 Task: Look for space in Gariadhar, India from 6th September, 2023 to 10th September, 2023 for 1 adult in price range Rs.10000 to Rs.15000. Place can be private room with 1  bedroom having 1 bed and 1 bathroom. Property type can be house, flat, guest house, hotel. Amenities needed are: washing machine. Booking option can be shelf check-in. Required host language is English.
Action: Mouse moved to (479, 112)
Screenshot: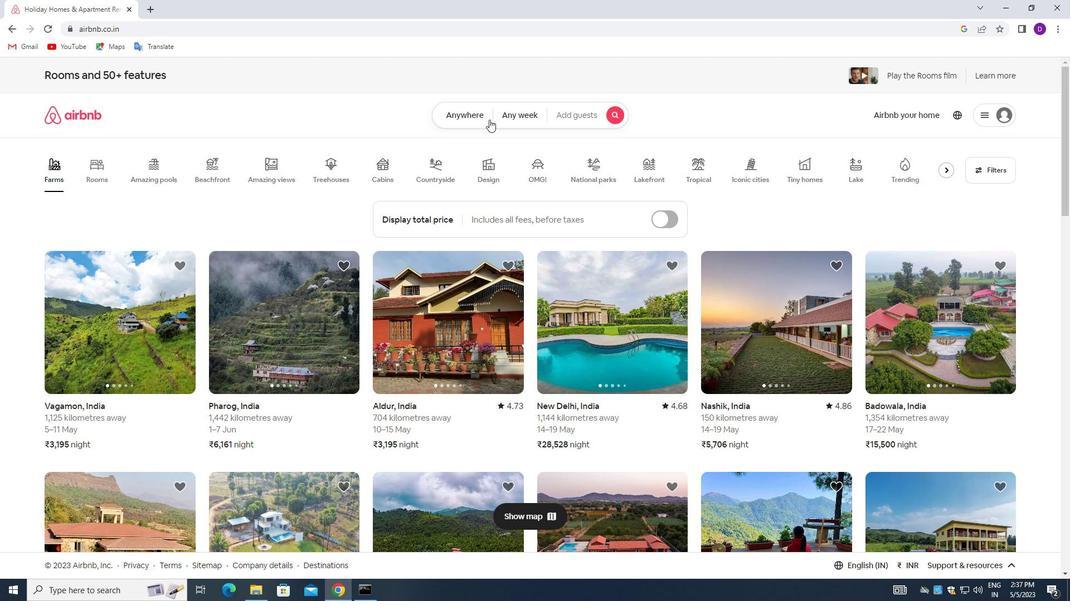 
Action: Mouse pressed left at (479, 112)
Screenshot: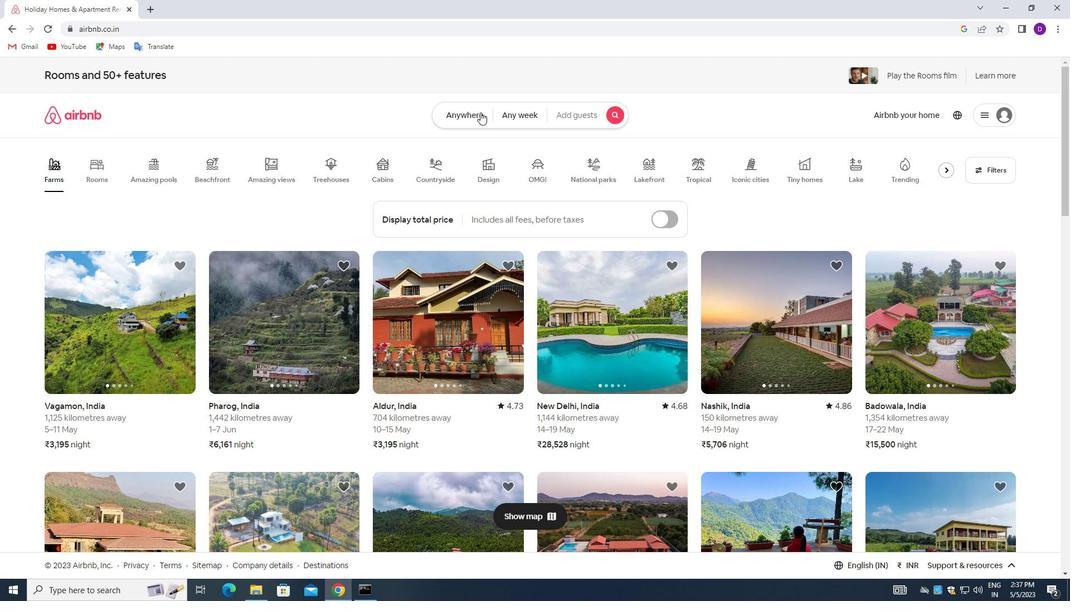 
Action: Mouse moved to (455, 154)
Screenshot: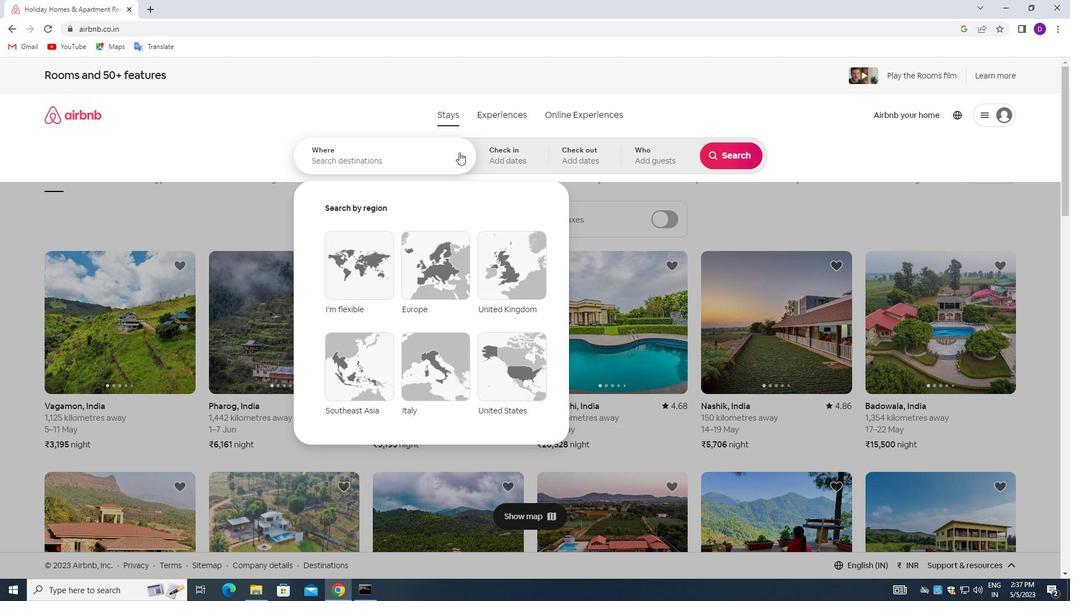 
Action: Mouse pressed left at (455, 154)
Screenshot: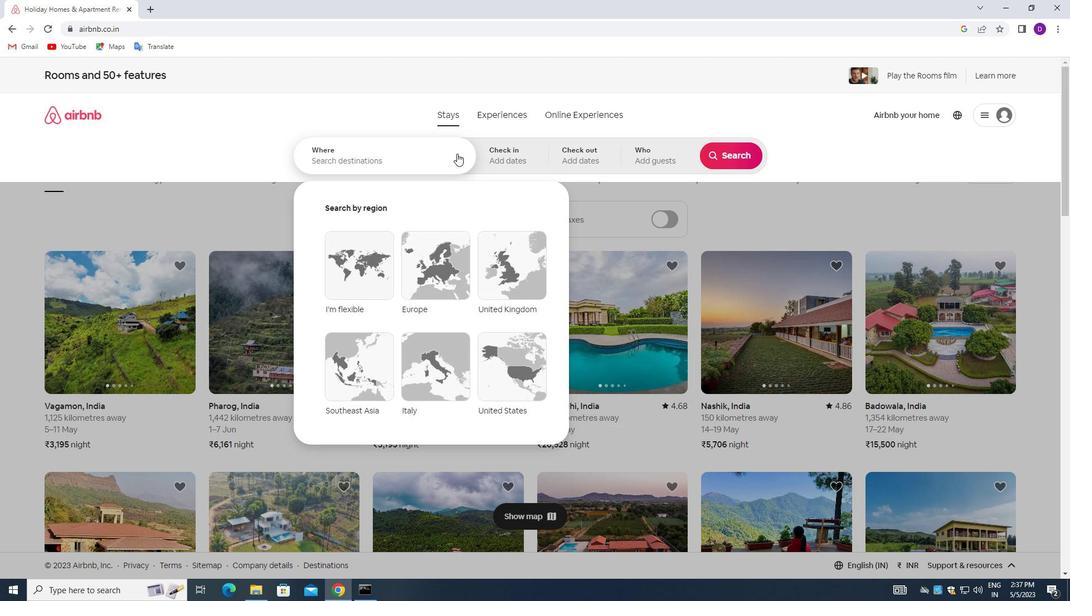 
Action: Mouse moved to (205, 137)
Screenshot: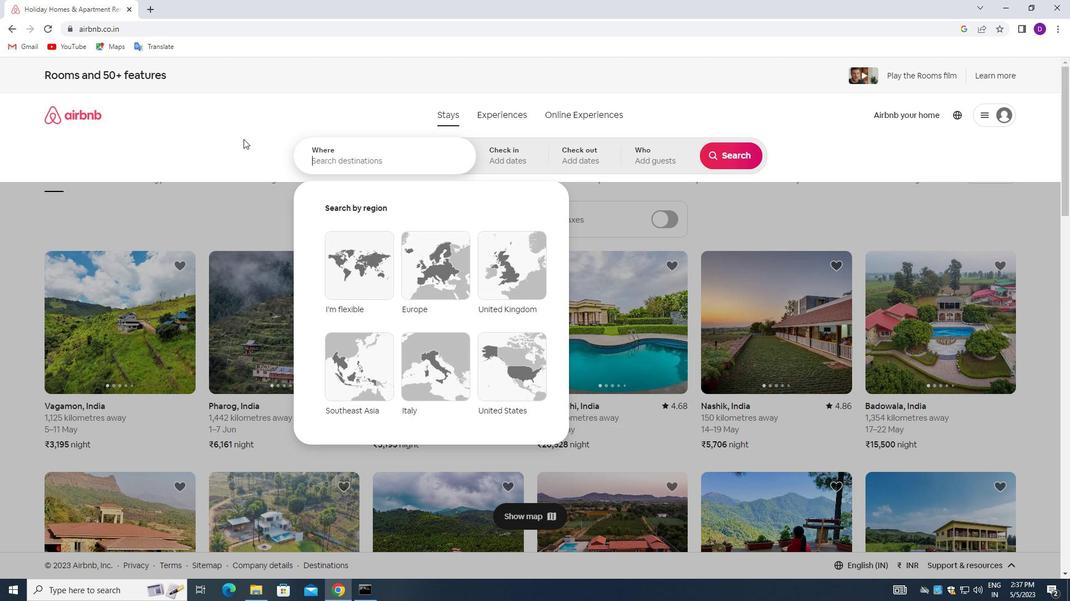 
Action: Key pressed <Key.shift_r>Gariadhar,<Key.space><Key.shift>INDIA<Key.enter>
Screenshot: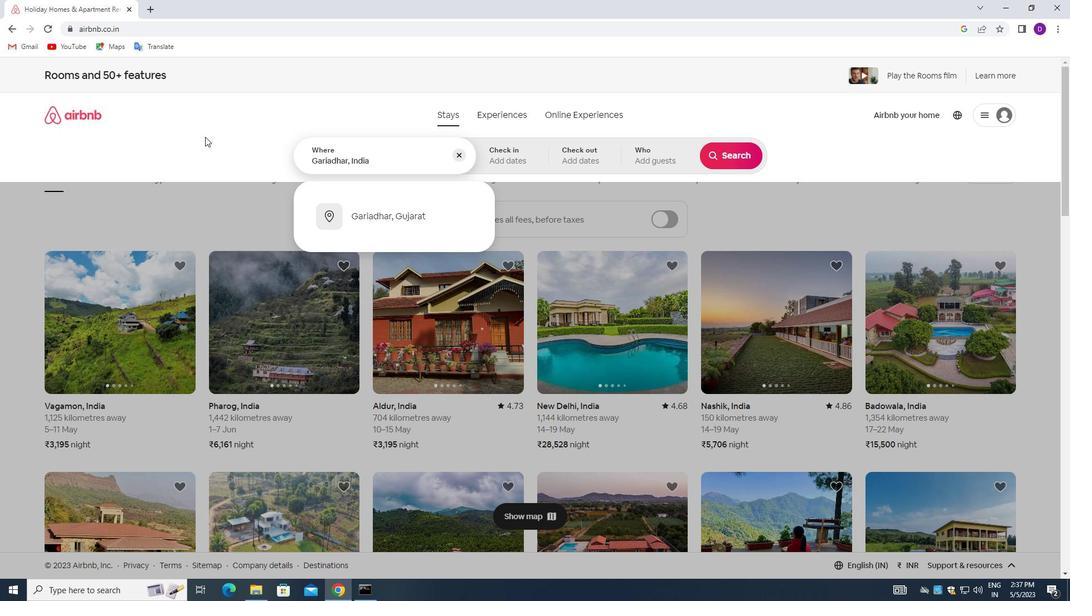 
Action: Mouse moved to (721, 244)
Screenshot: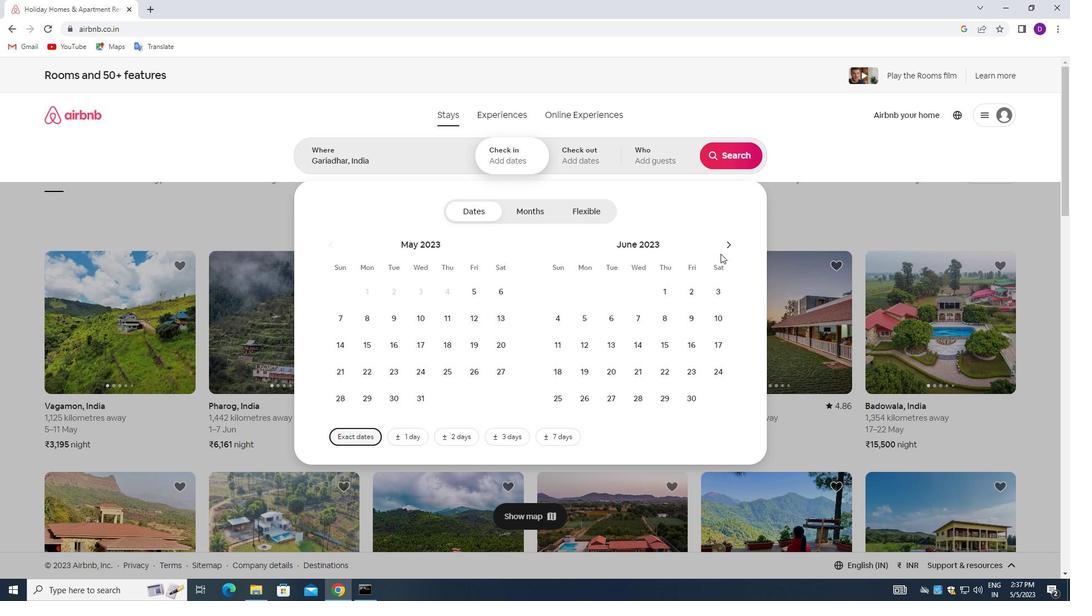 
Action: Mouse pressed left at (721, 244)
Screenshot: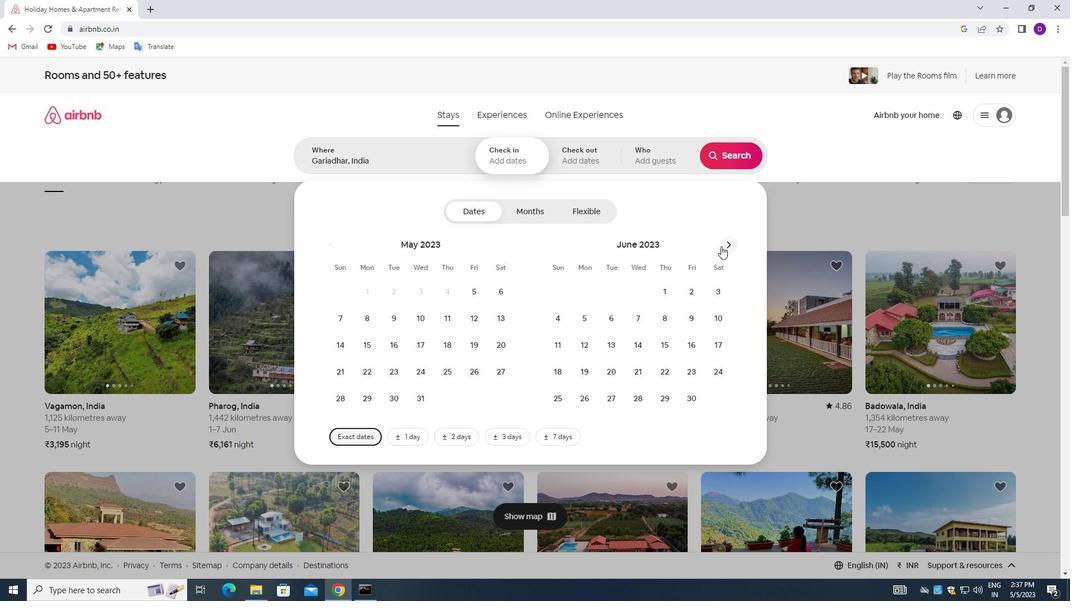 
Action: Mouse moved to (722, 243)
Screenshot: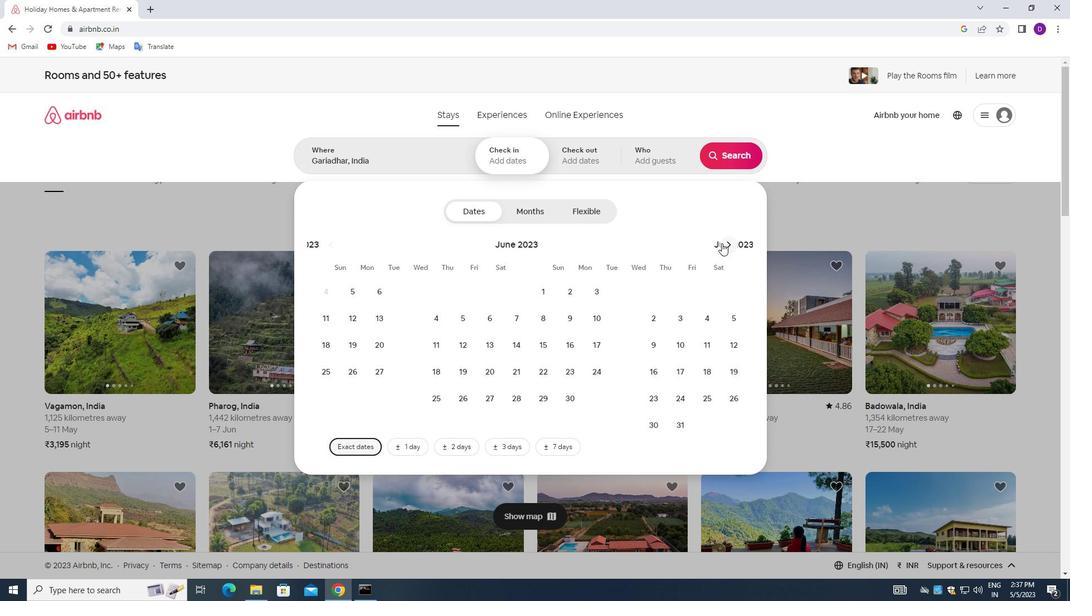 
Action: Mouse pressed left at (722, 243)
Screenshot: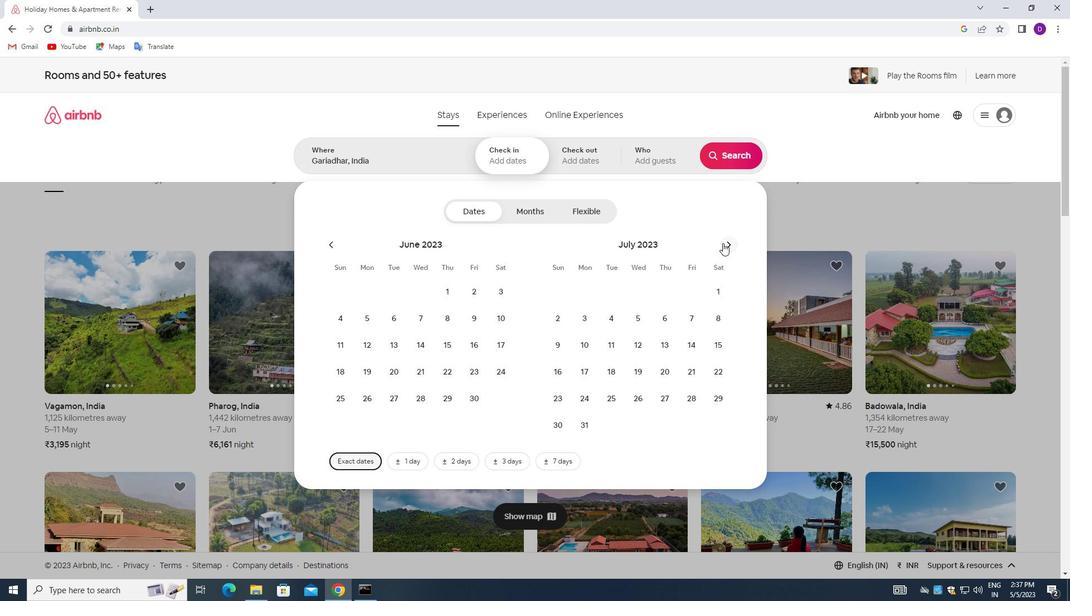 
Action: Mouse pressed left at (722, 243)
Screenshot: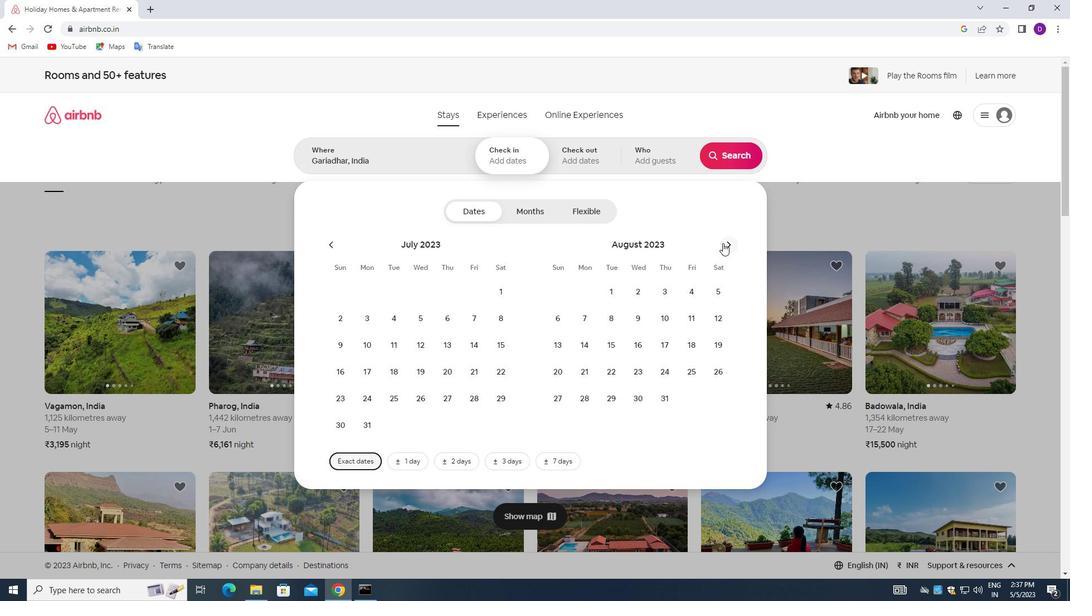 
Action: Mouse moved to (633, 318)
Screenshot: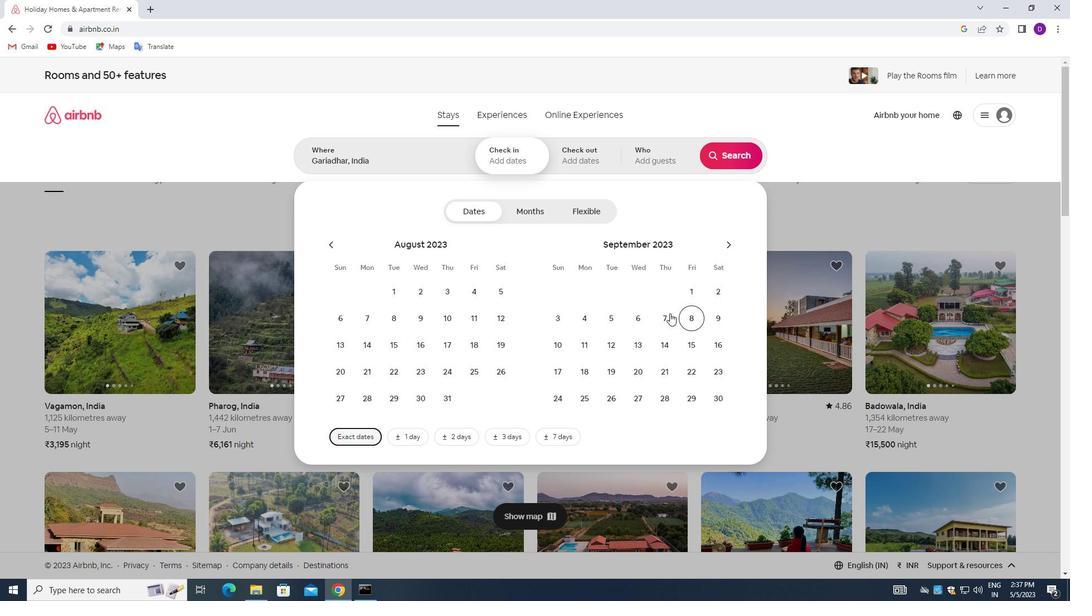 
Action: Mouse pressed left at (633, 318)
Screenshot: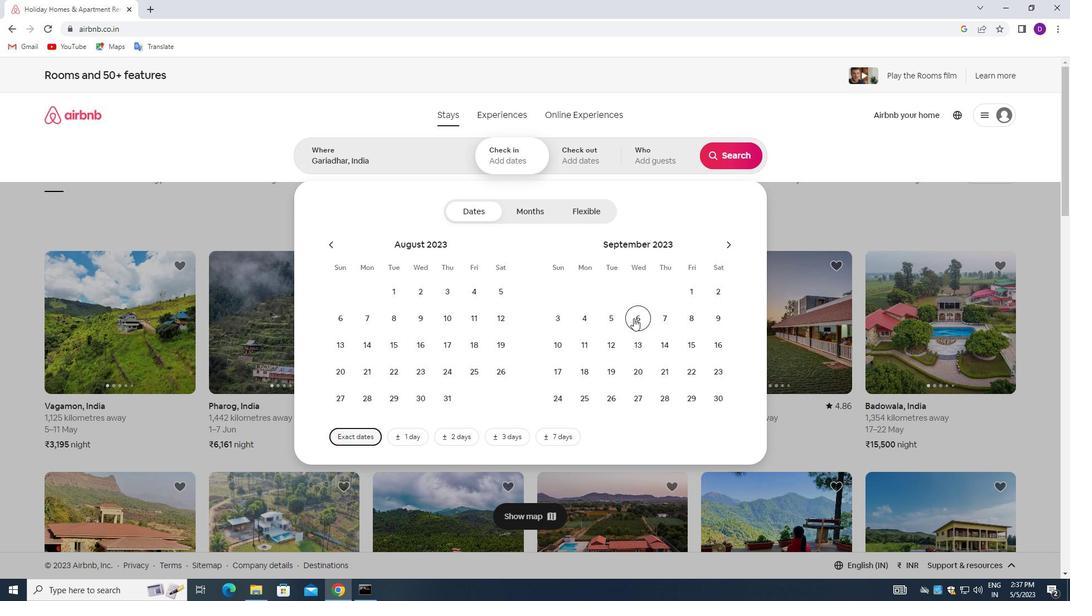
Action: Mouse moved to (563, 346)
Screenshot: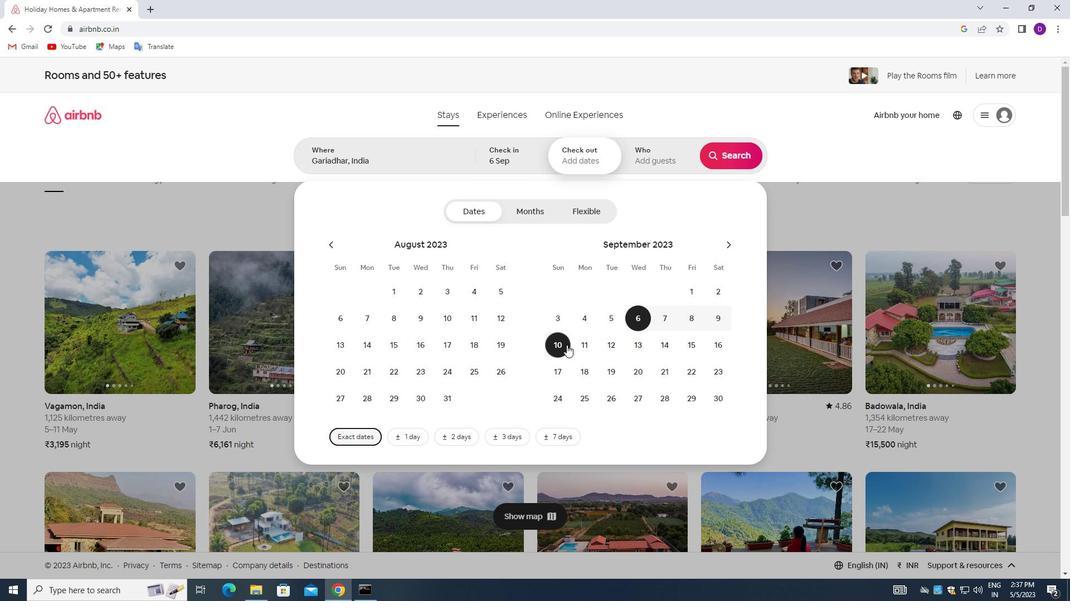 
Action: Mouse pressed left at (563, 346)
Screenshot: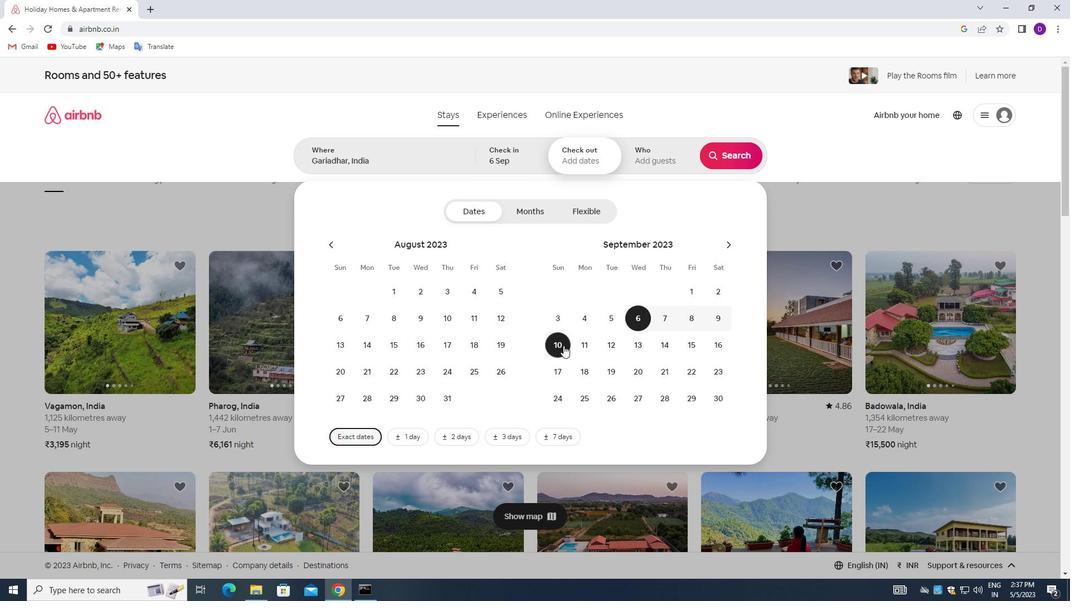 
Action: Mouse moved to (643, 159)
Screenshot: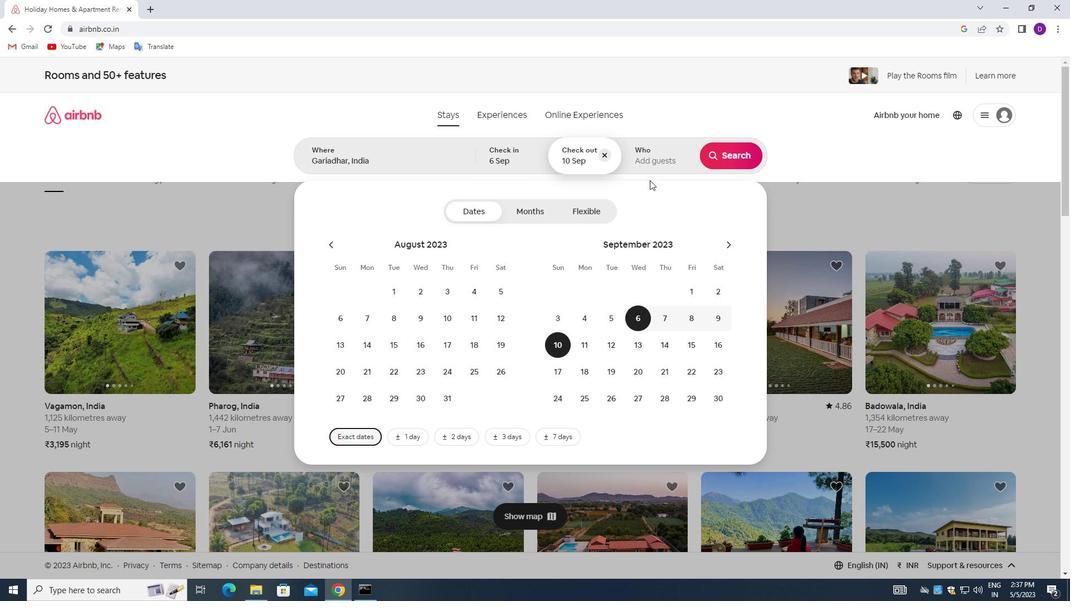 
Action: Mouse pressed left at (643, 159)
Screenshot: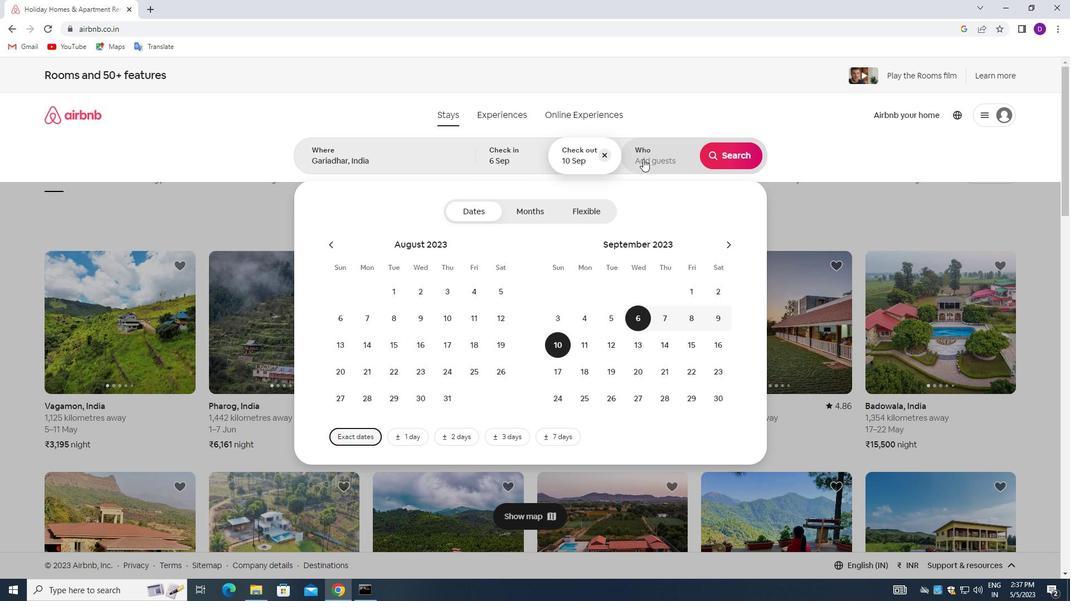 
Action: Mouse moved to (733, 209)
Screenshot: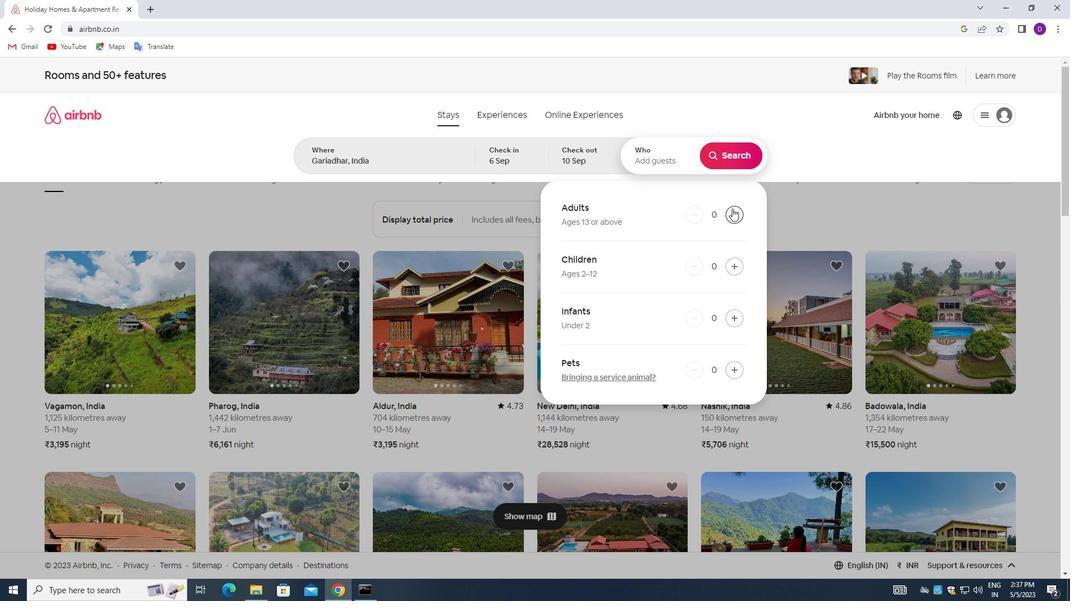
Action: Mouse pressed left at (733, 209)
Screenshot: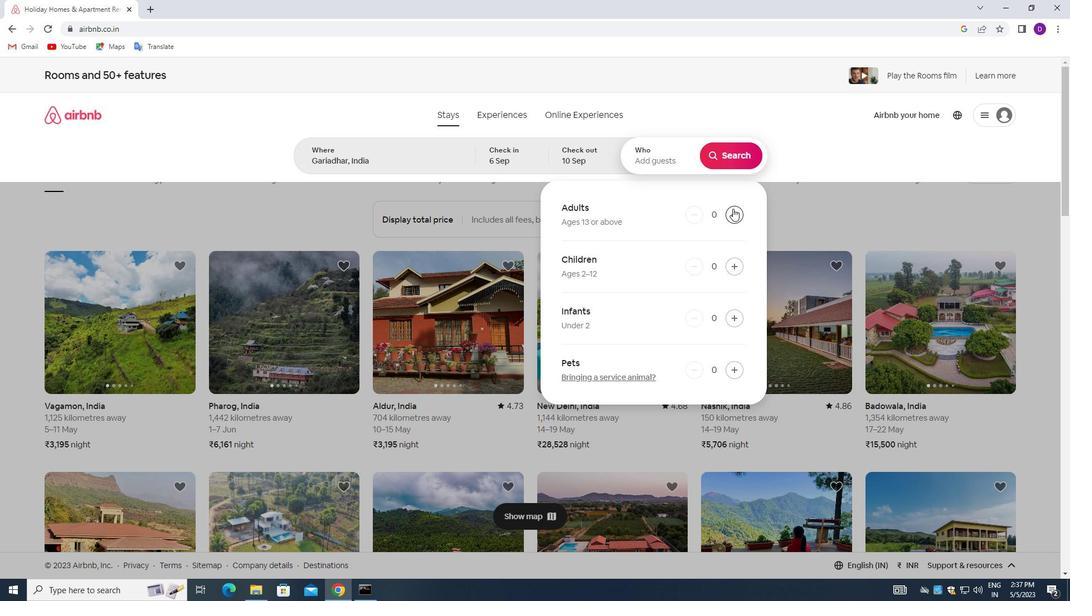 
Action: Mouse moved to (732, 154)
Screenshot: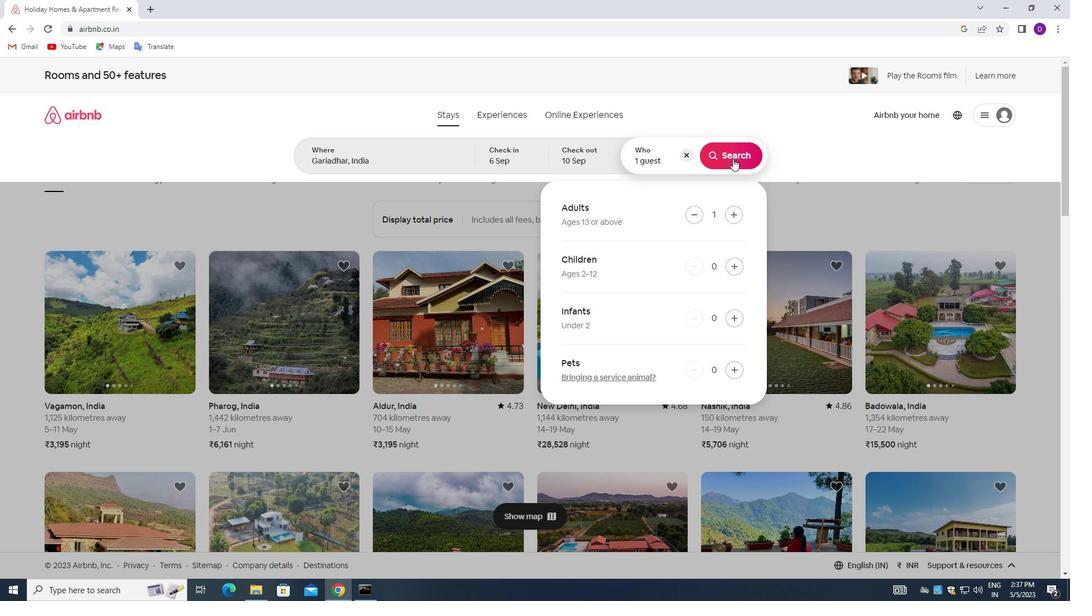 
Action: Mouse pressed left at (732, 154)
Screenshot: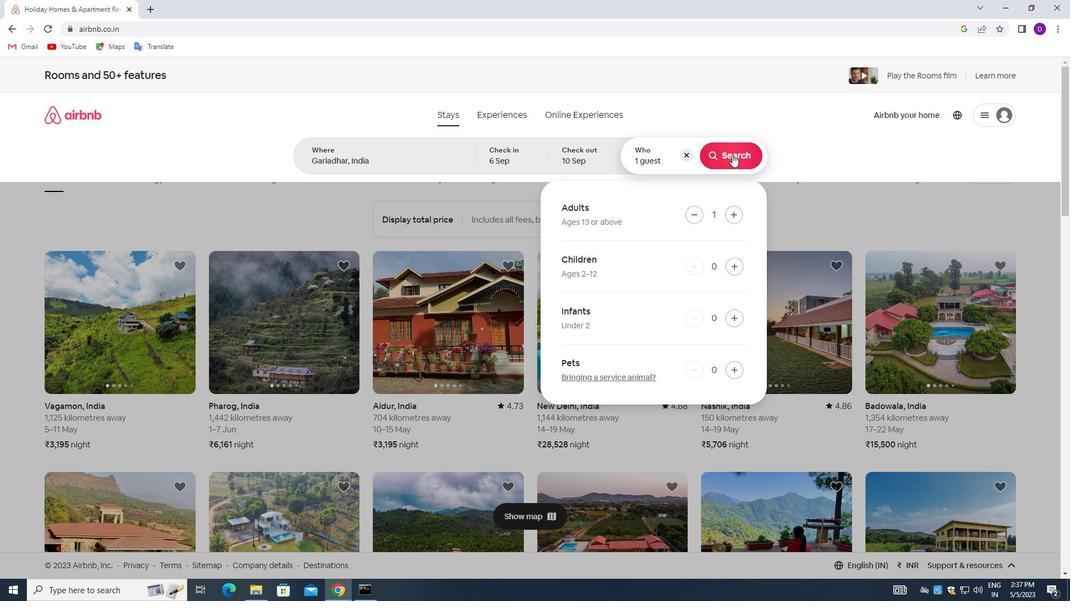 
Action: Mouse moved to (1019, 121)
Screenshot: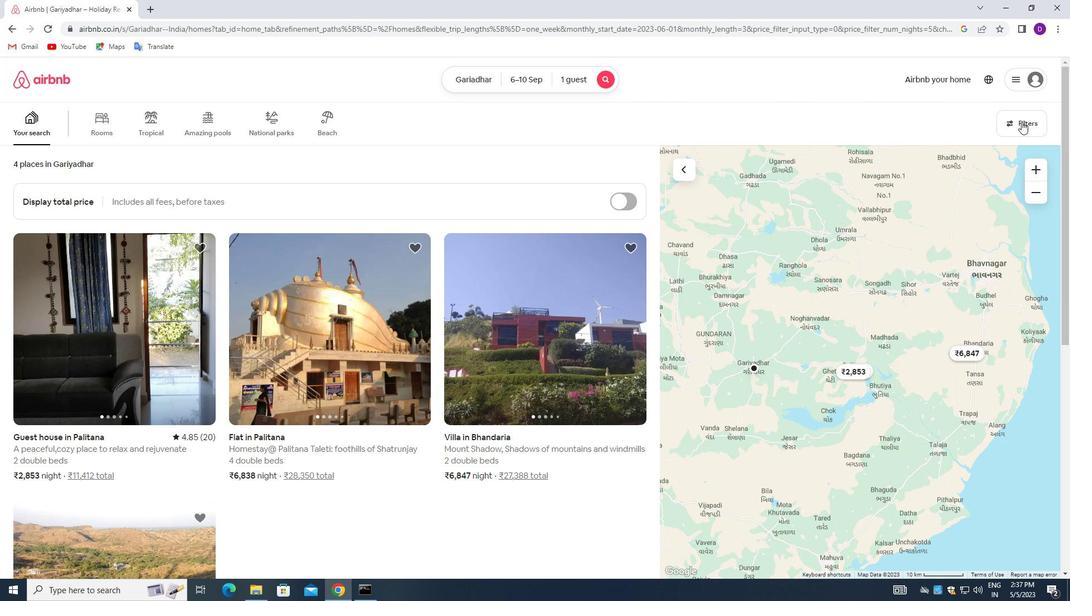 
Action: Mouse pressed left at (1019, 121)
Screenshot: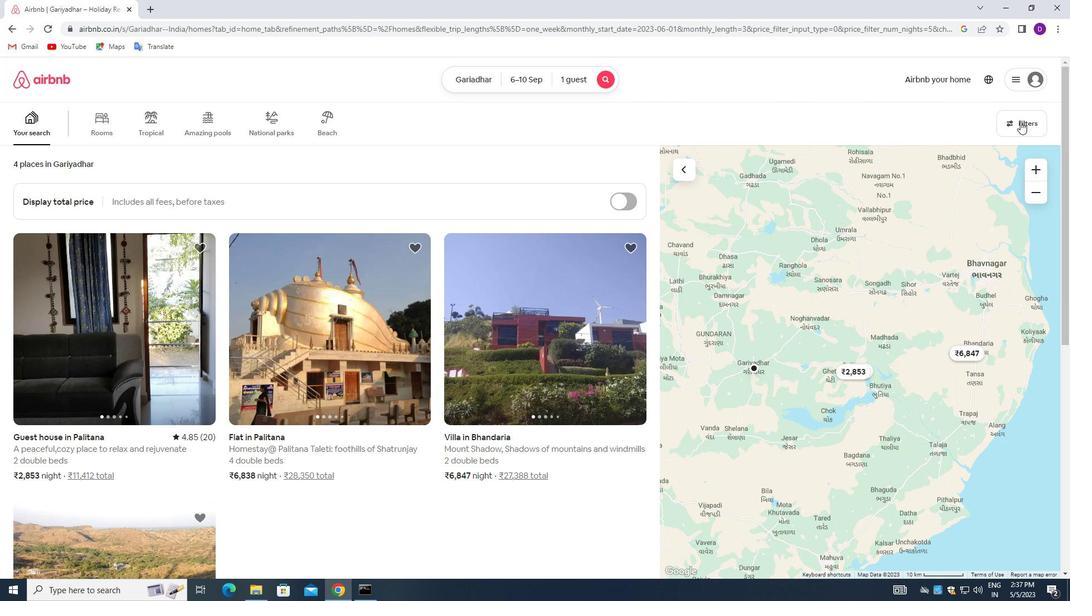 
Action: Mouse moved to (476, 329)
Screenshot: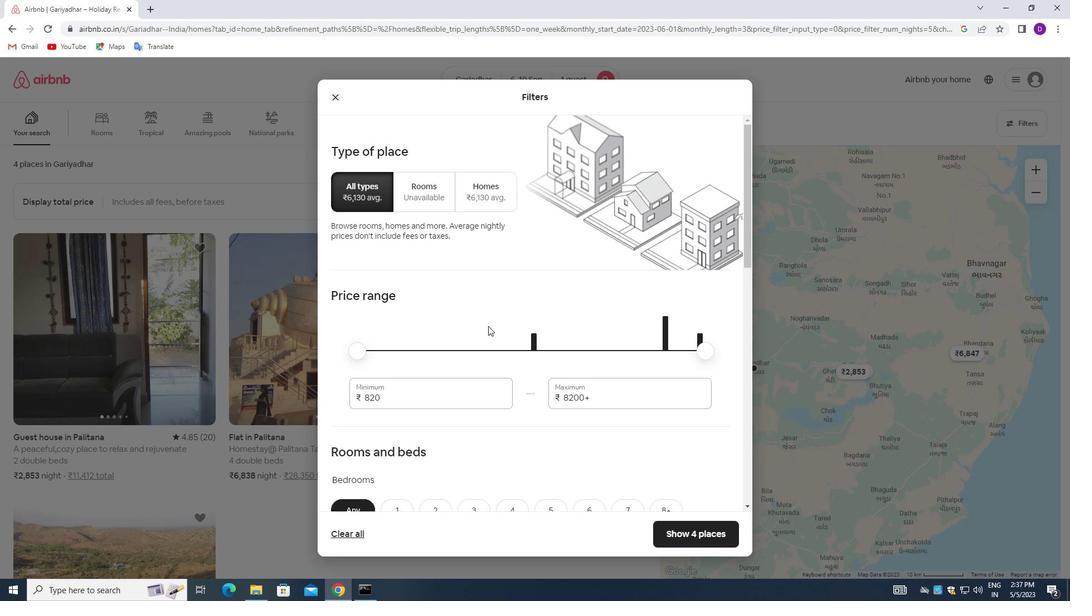 
Action: Mouse scrolled (476, 328) with delta (0, 0)
Screenshot: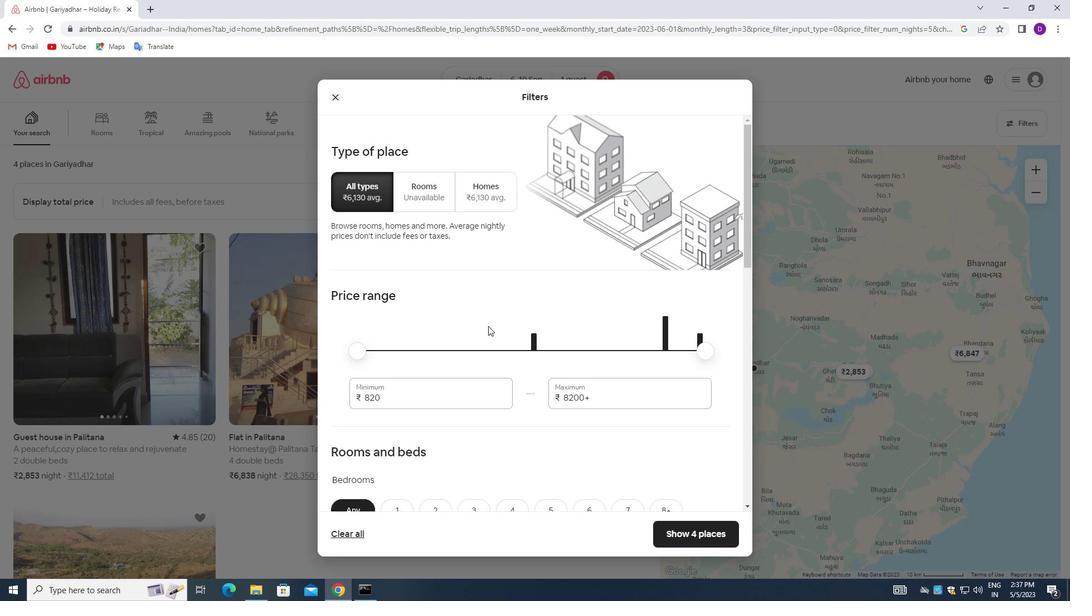 
Action: Mouse moved to (389, 342)
Screenshot: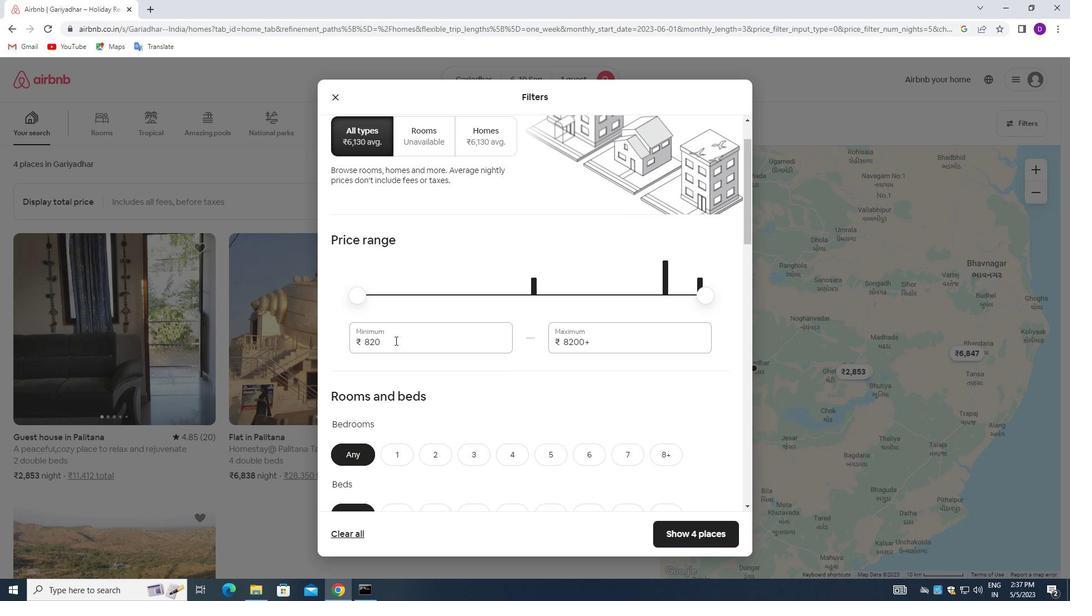 
Action: Mouse pressed left at (389, 342)
Screenshot: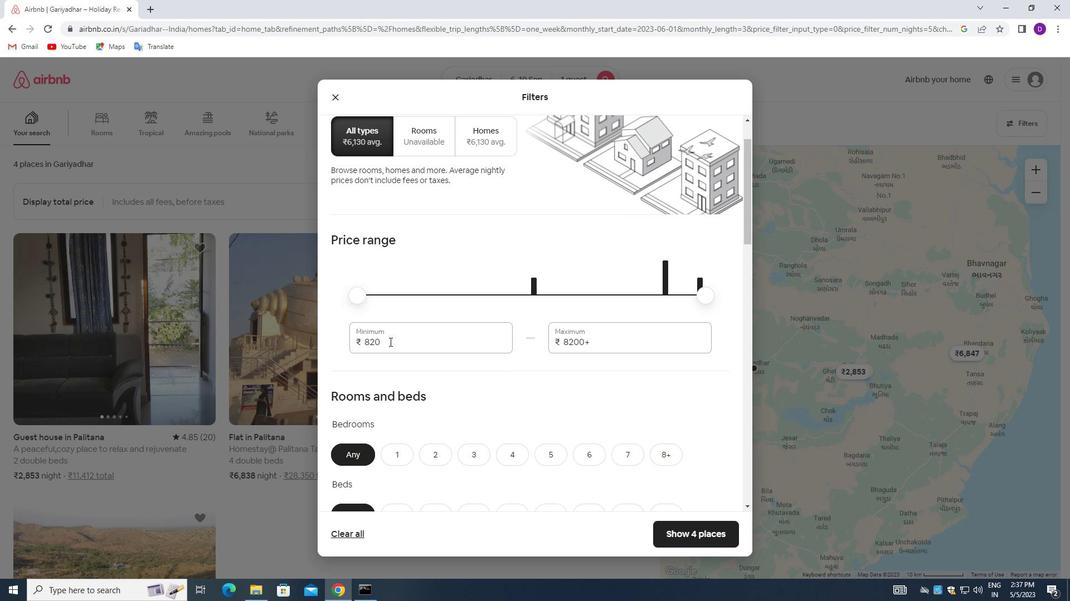 
Action: Mouse pressed left at (389, 342)
Screenshot: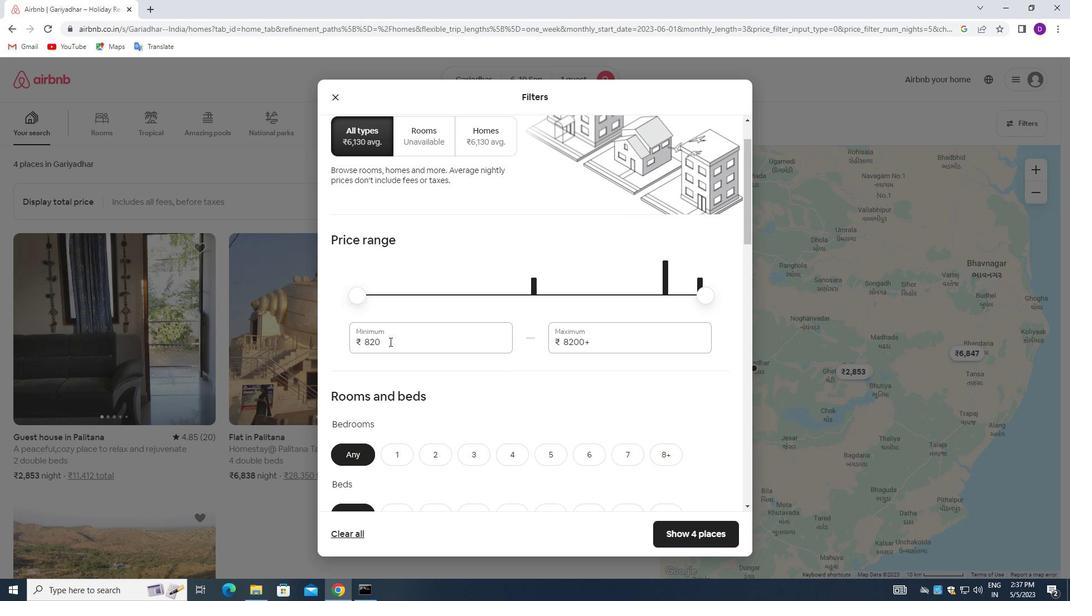 
Action: Key pressed 10000<Key.tab>15000
Screenshot: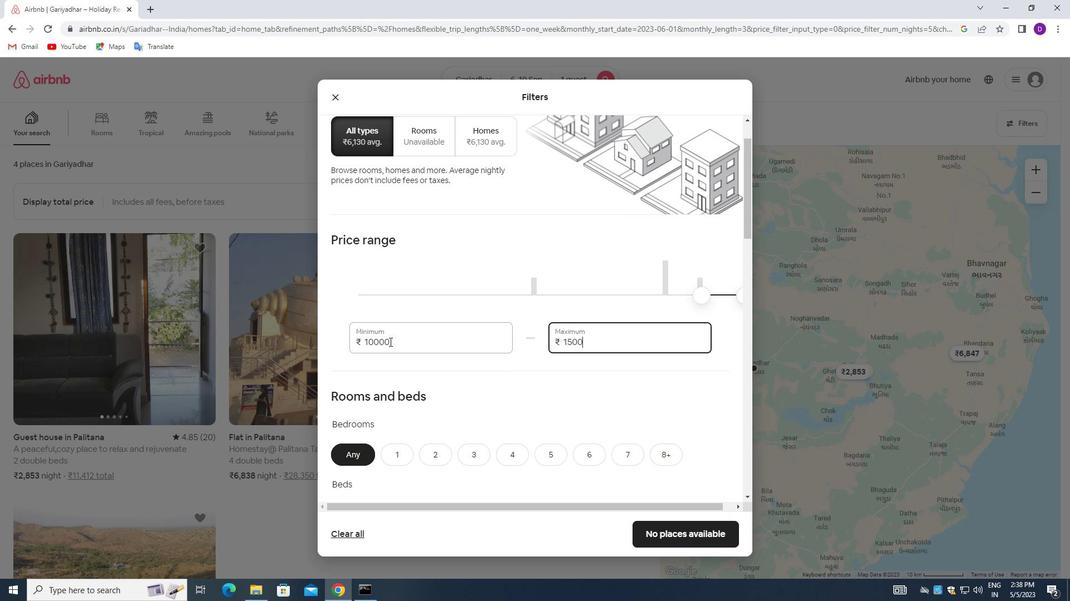 
Action: Mouse moved to (487, 351)
Screenshot: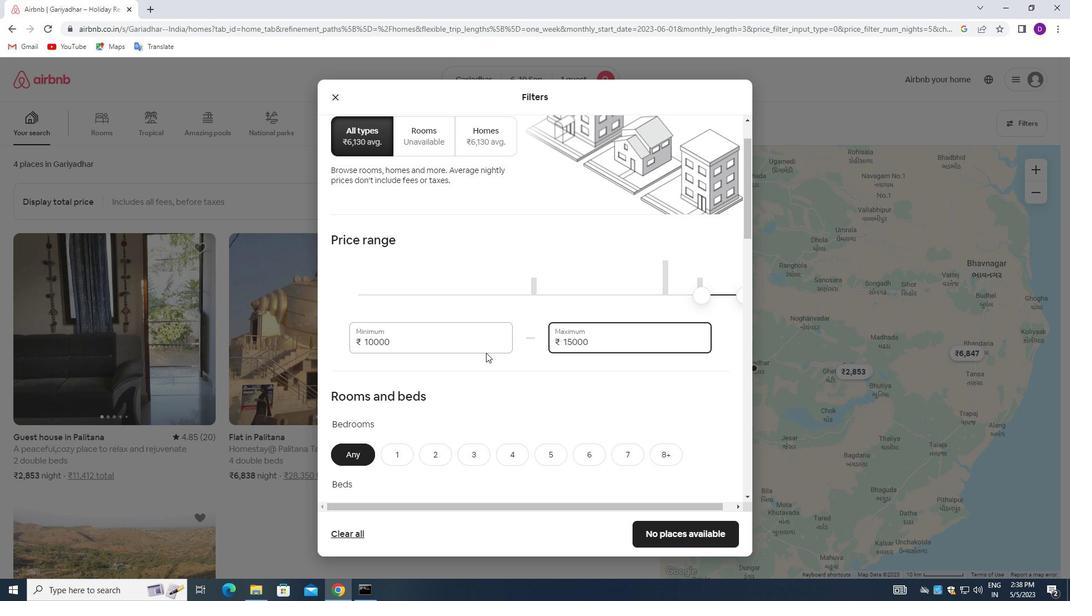 
Action: Mouse scrolled (487, 350) with delta (0, 0)
Screenshot: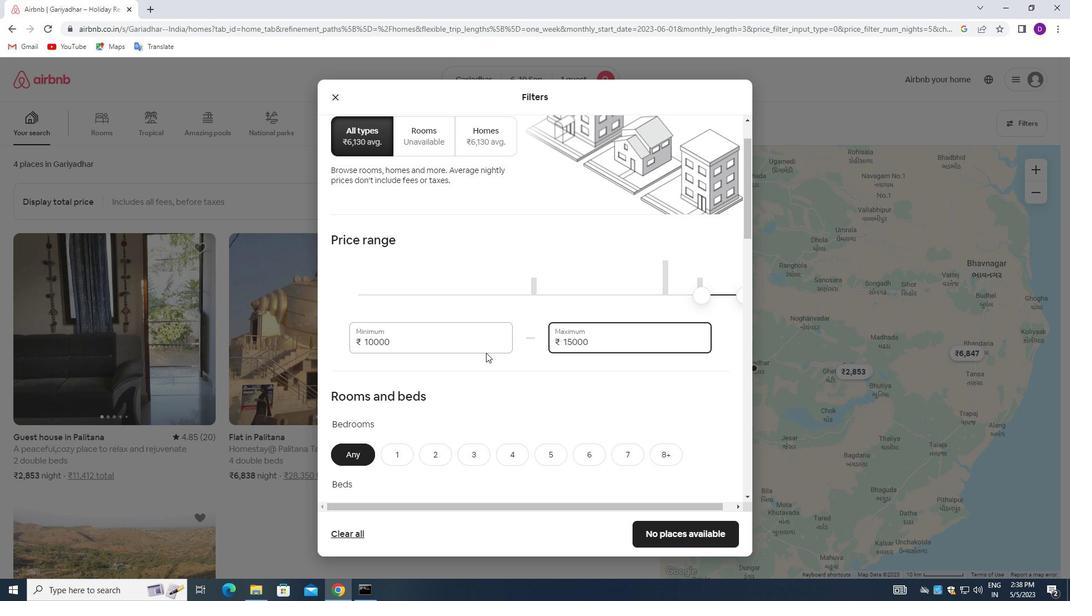 
Action: Mouse moved to (487, 350)
Screenshot: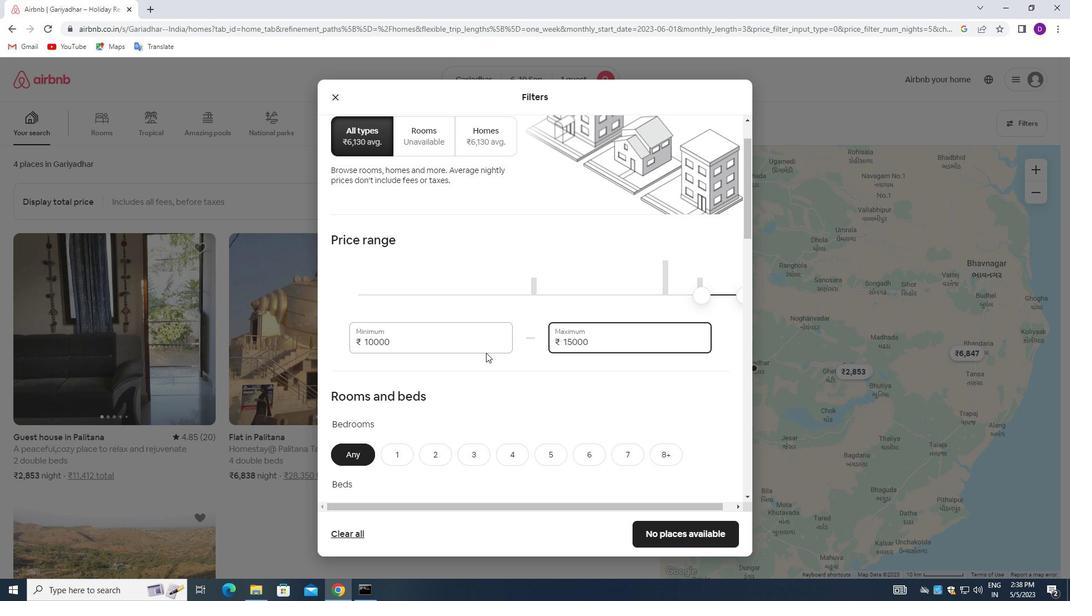 
Action: Mouse scrolled (487, 350) with delta (0, 0)
Screenshot: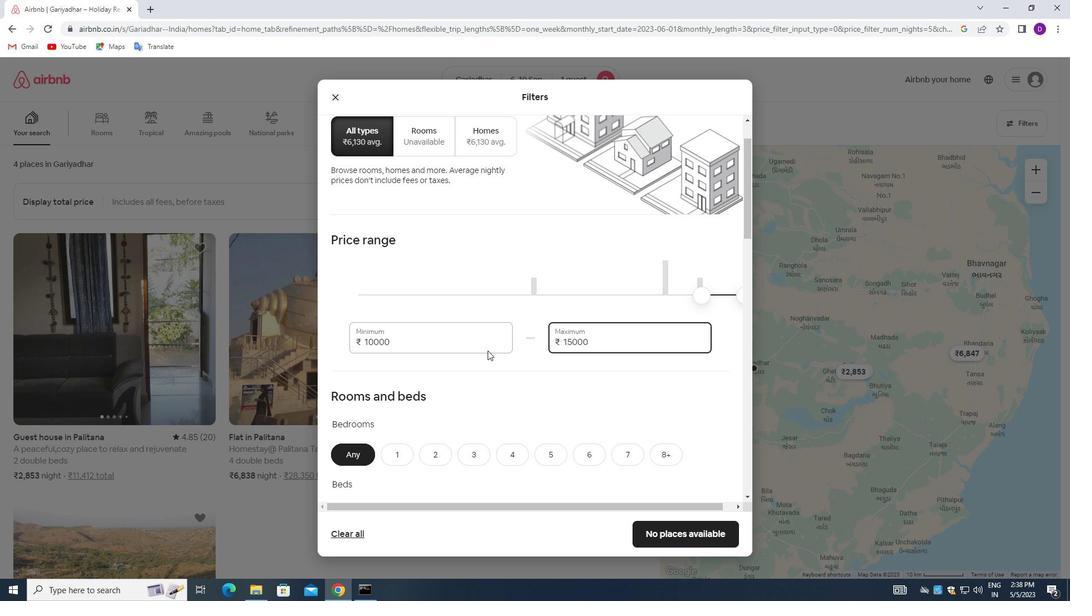 
Action: Mouse scrolled (487, 350) with delta (0, 0)
Screenshot: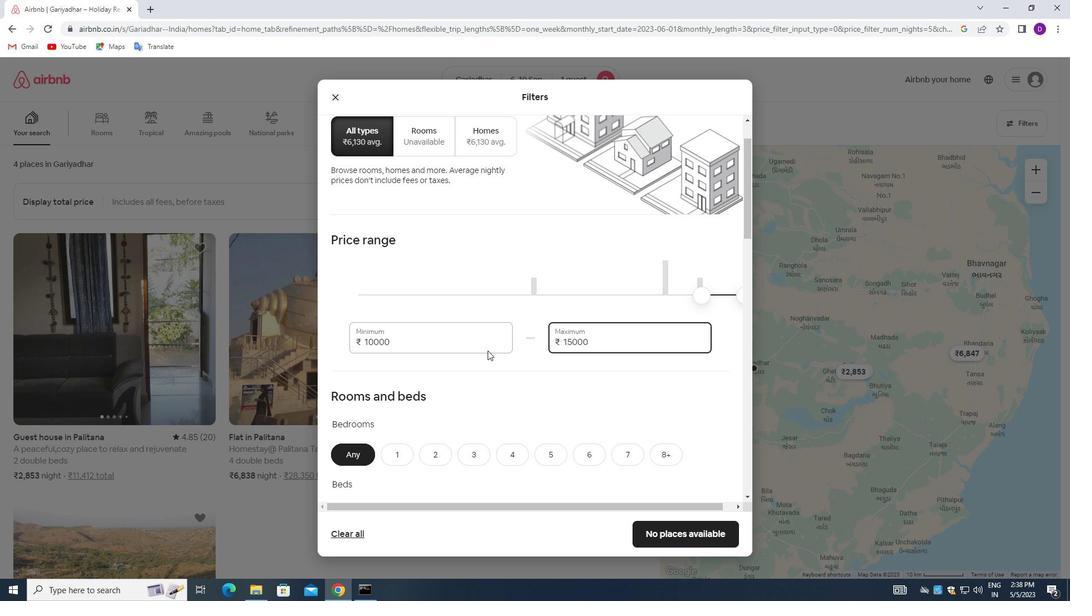 
Action: Mouse moved to (401, 287)
Screenshot: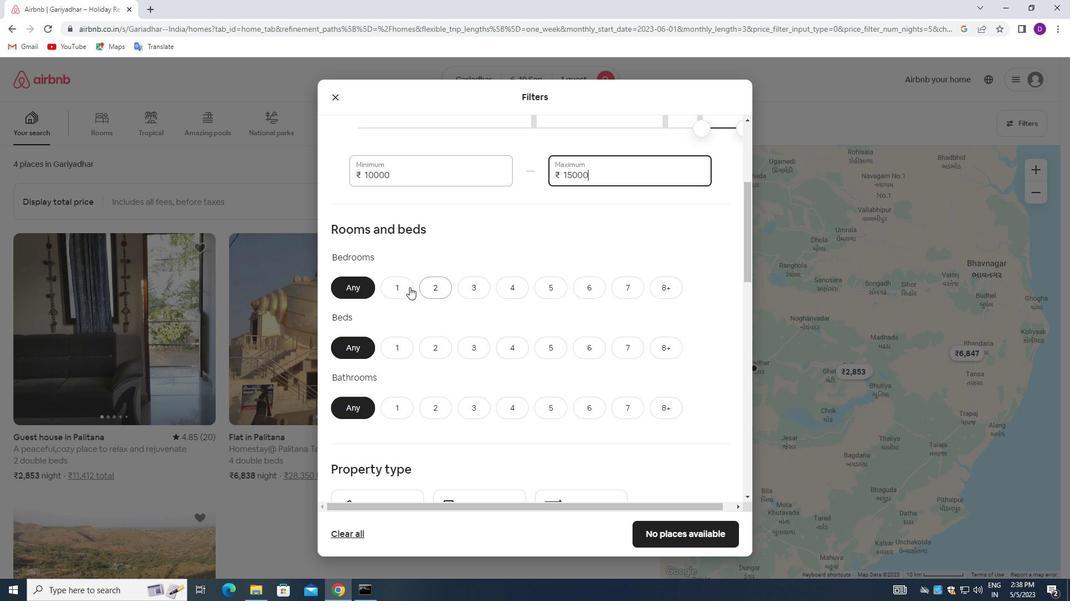 
Action: Mouse pressed left at (401, 287)
Screenshot: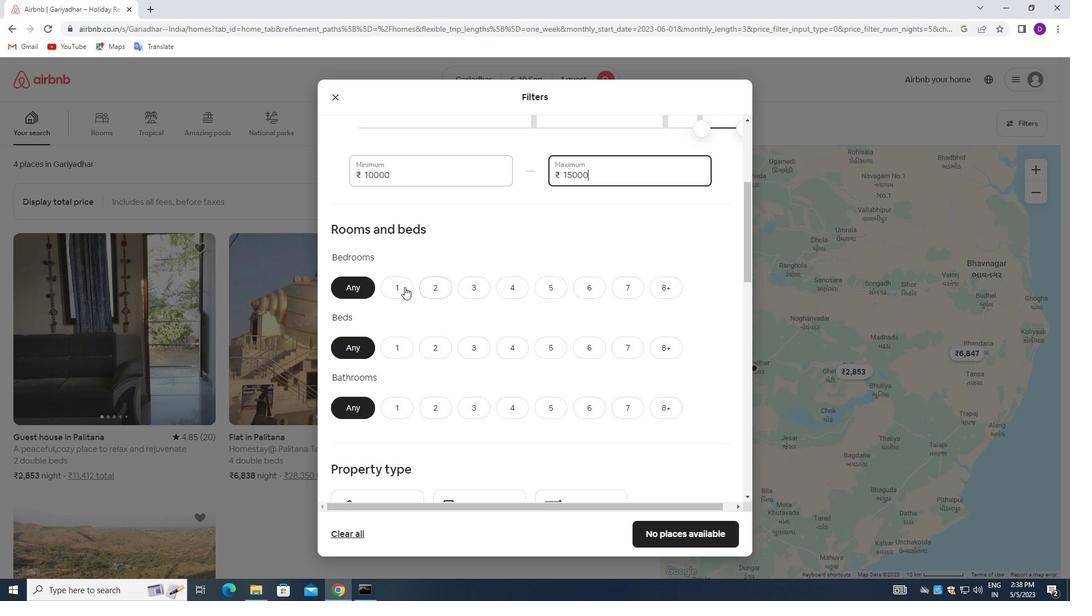 
Action: Mouse moved to (405, 351)
Screenshot: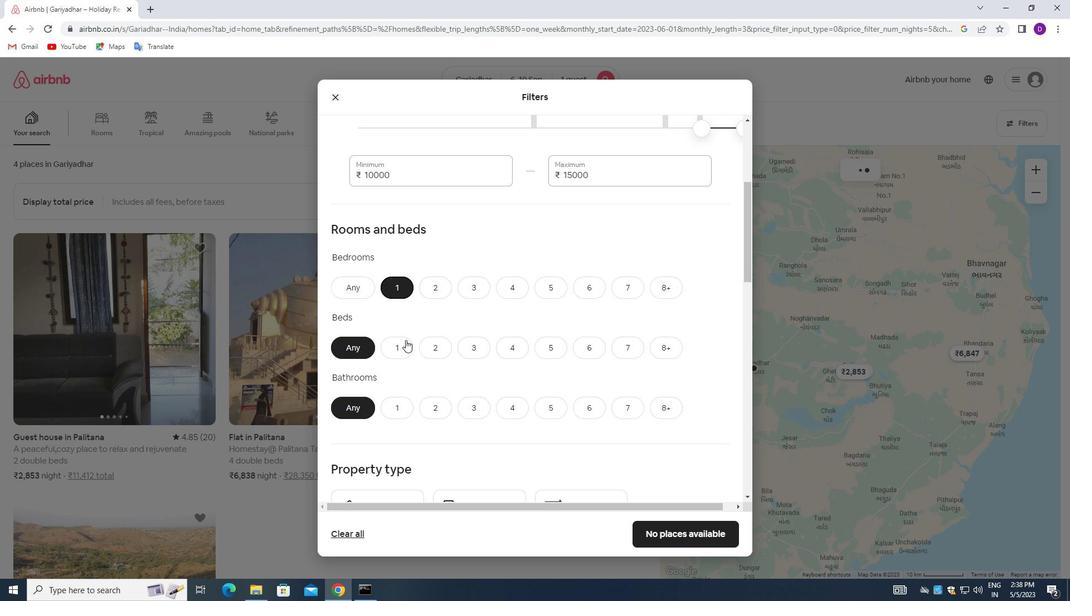 
Action: Mouse pressed left at (405, 351)
Screenshot: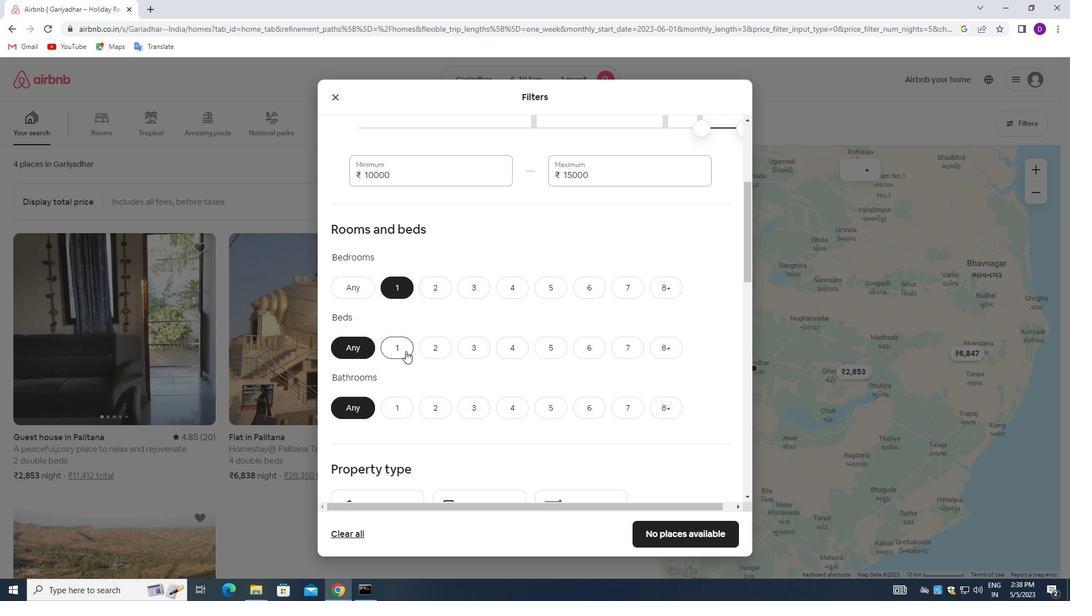 
Action: Mouse moved to (390, 407)
Screenshot: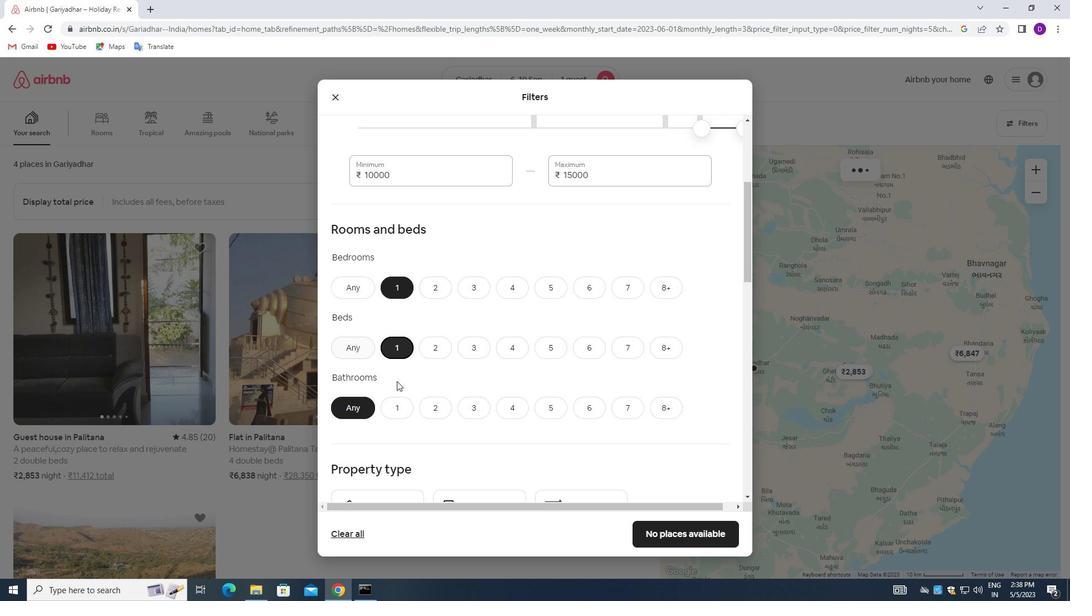 
Action: Mouse pressed left at (390, 407)
Screenshot: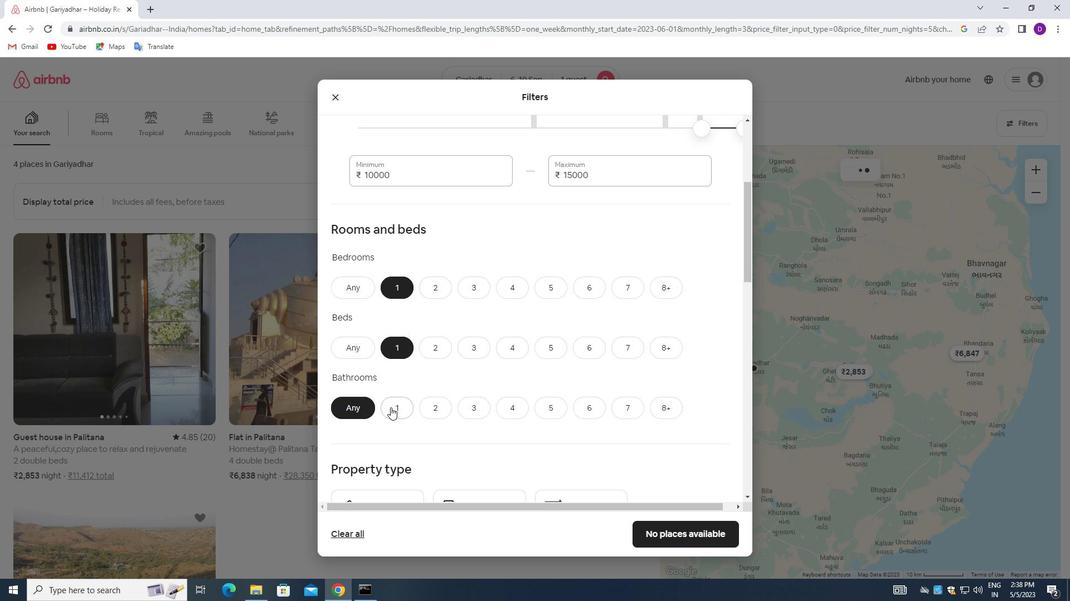 
Action: Mouse moved to (435, 350)
Screenshot: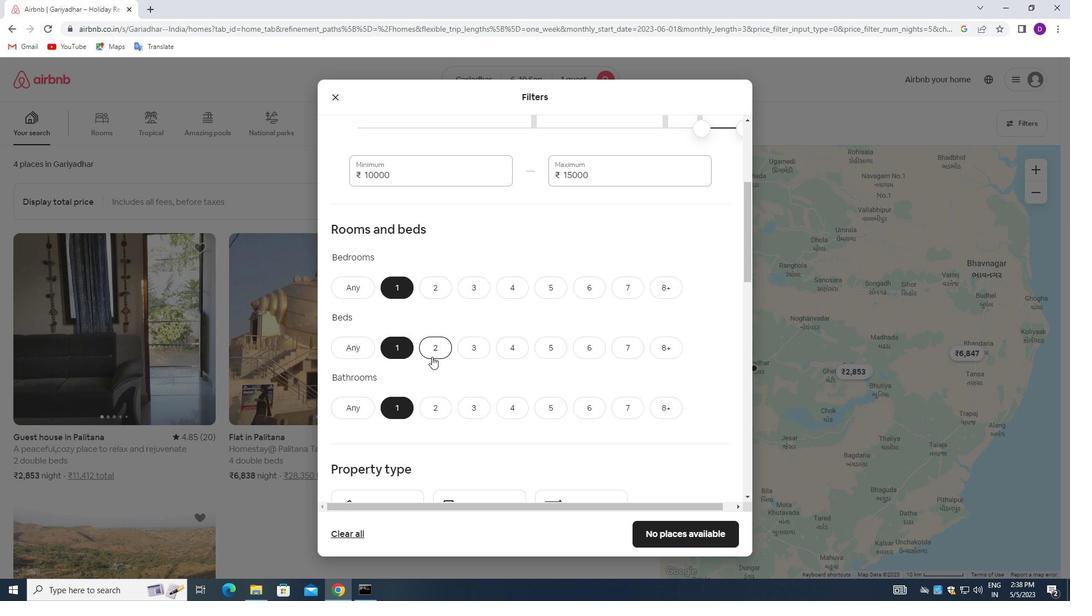 
Action: Mouse scrolled (435, 350) with delta (0, 0)
Screenshot: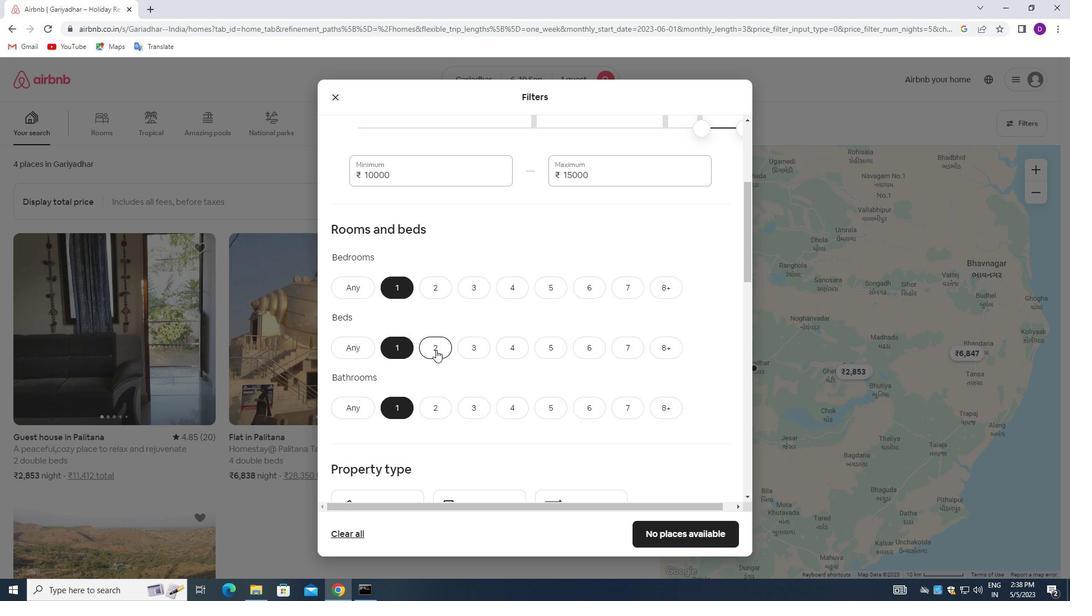 
Action: Mouse scrolled (435, 350) with delta (0, 0)
Screenshot: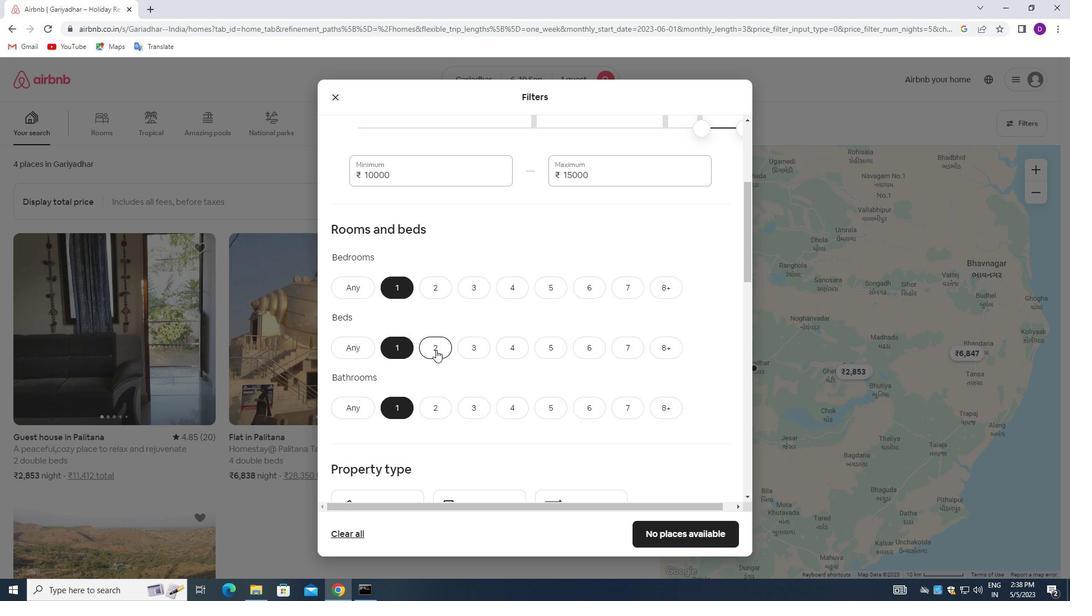 
Action: Mouse moved to (436, 350)
Screenshot: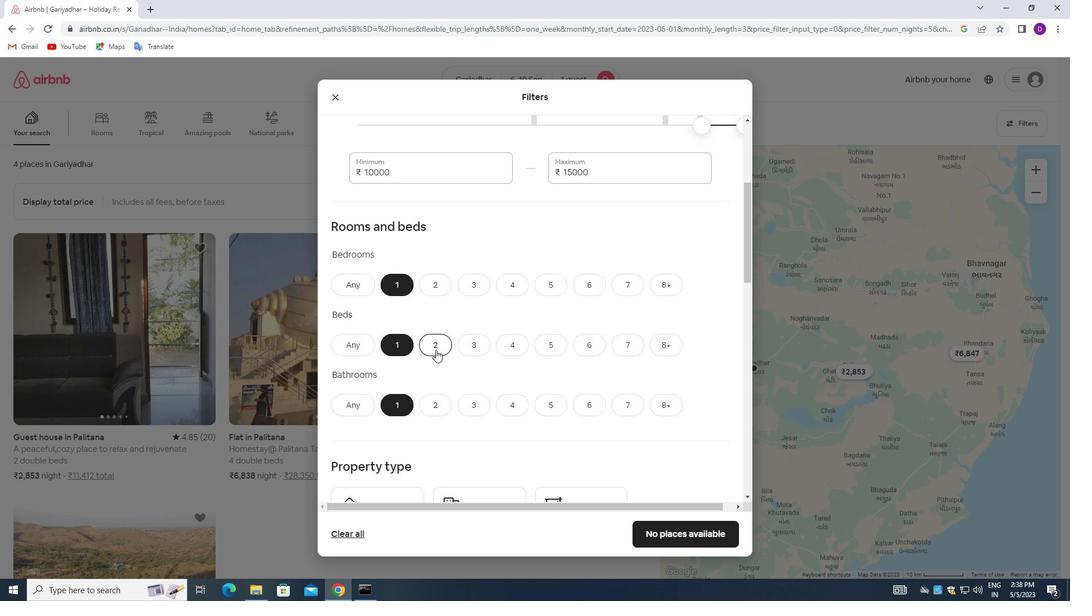 
Action: Mouse scrolled (436, 349) with delta (0, 0)
Screenshot: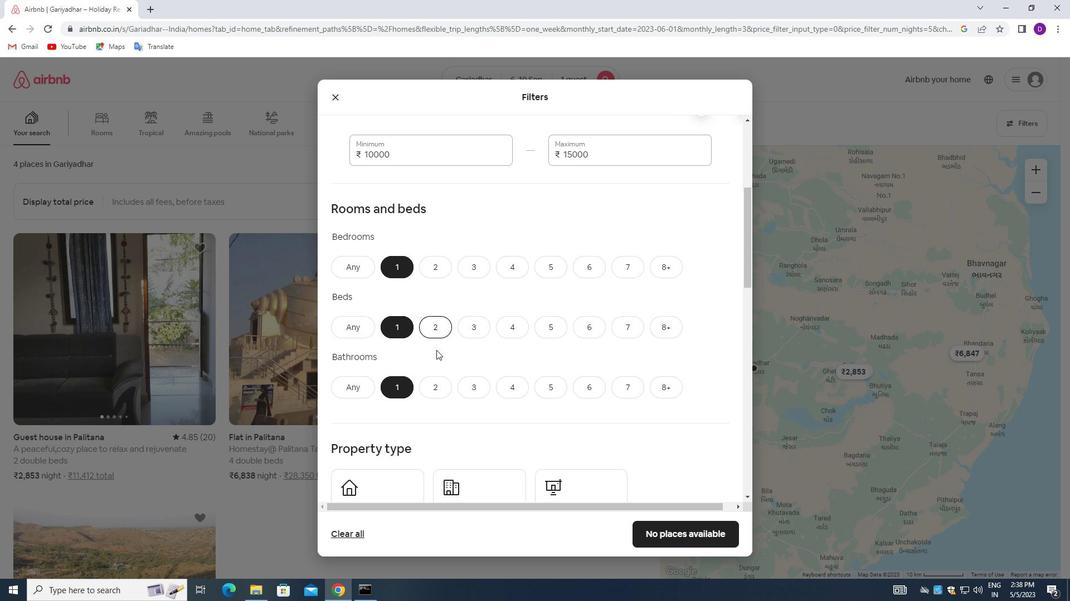 
Action: Mouse moved to (403, 352)
Screenshot: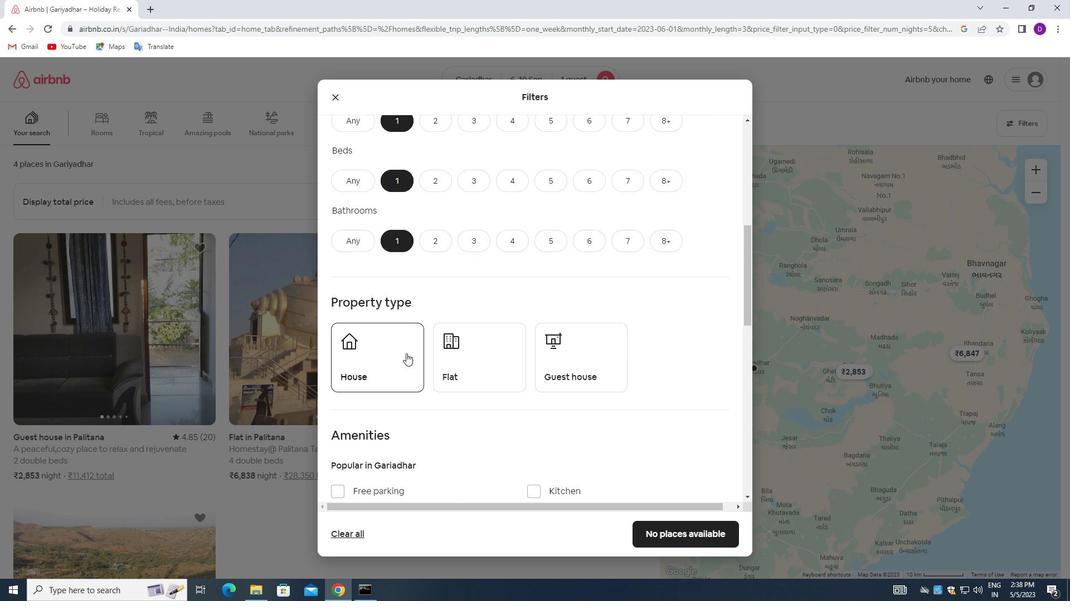 
Action: Mouse pressed left at (403, 352)
Screenshot: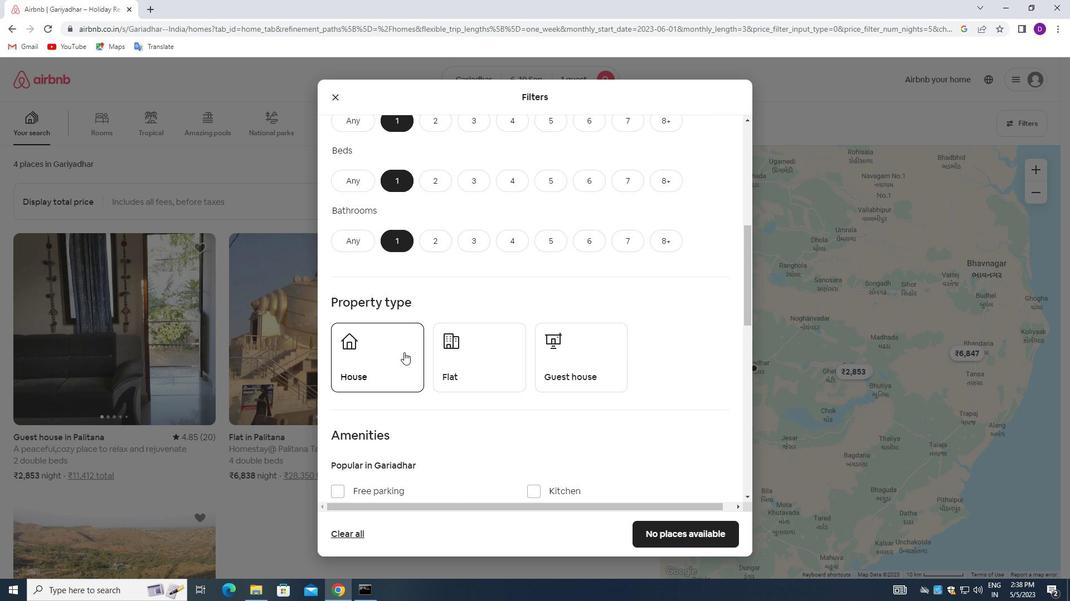 
Action: Mouse moved to (458, 361)
Screenshot: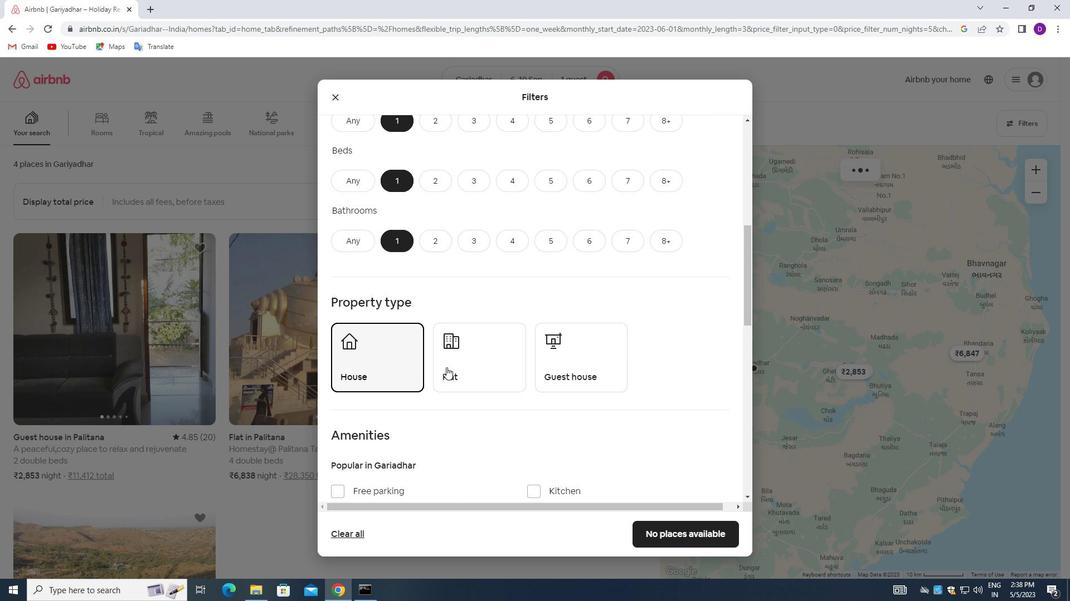 
Action: Mouse pressed left at (458, 361)
Screenshot: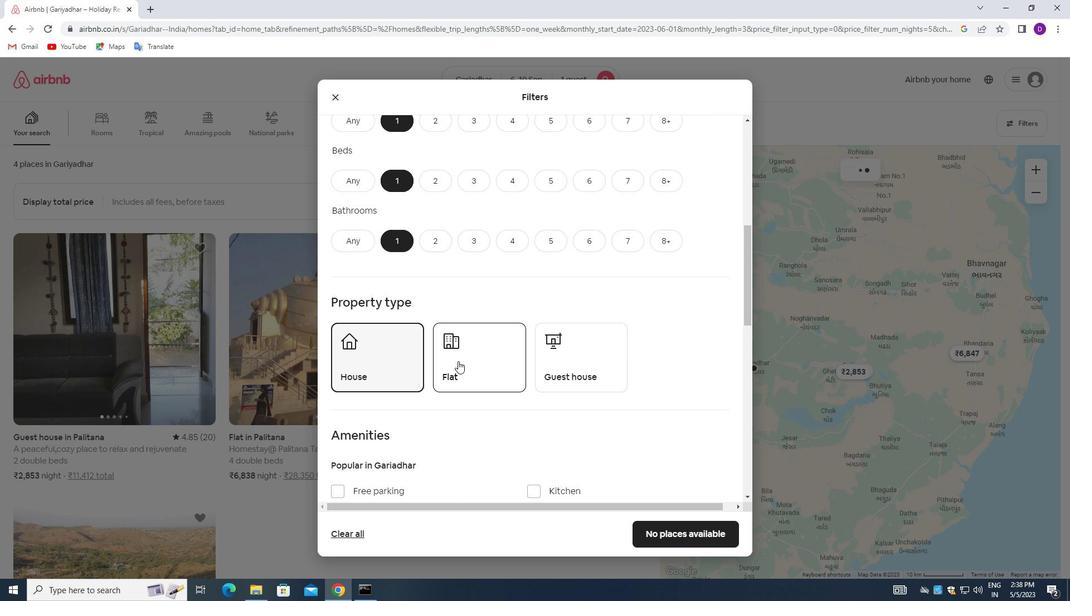 
Action: Mouse moved to (556, 355)
Screenshot: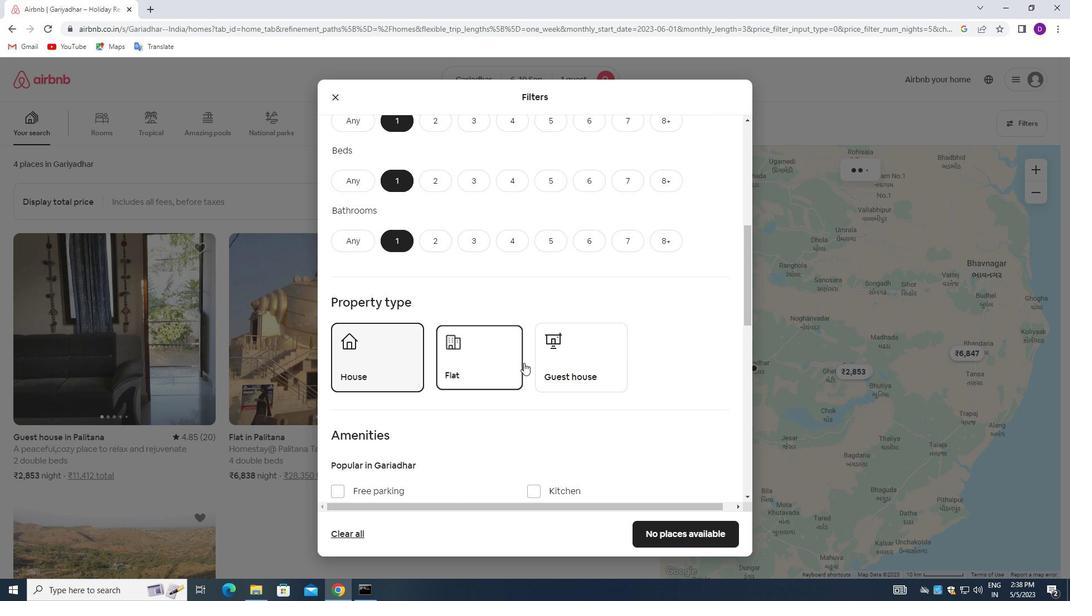 
Action: Mouse pressed left at (556, 355)
Screenshot: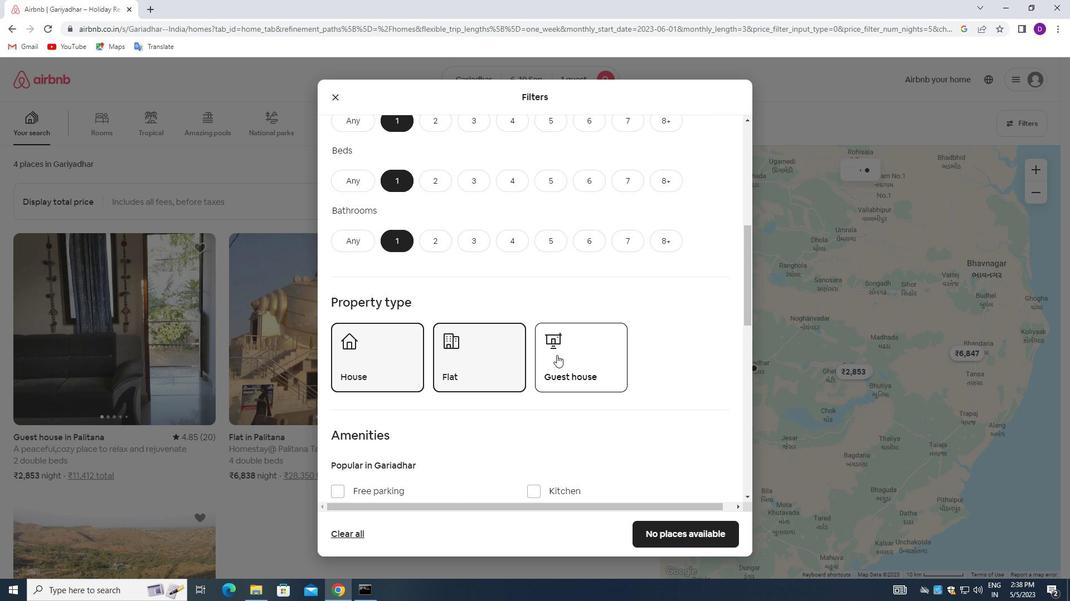 
Action: Mouse moved to (488, 330)
Screenshot: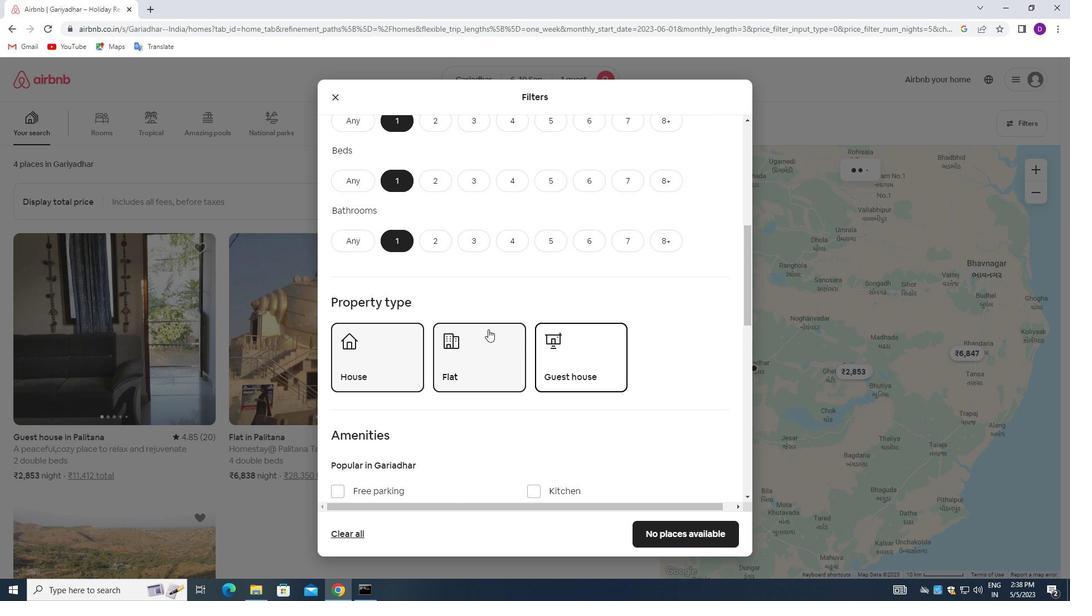 
Action: Mouse scrolled (488, 329) with delta (0, 0)
Screenshot: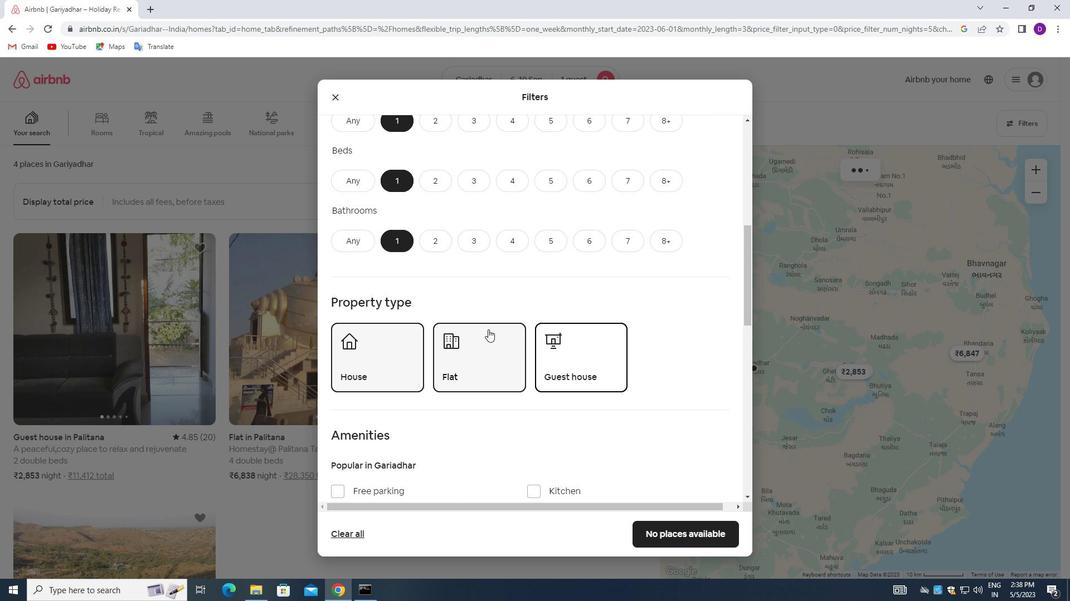 
Action: Mouse moved to (488, 331)
Screenshot: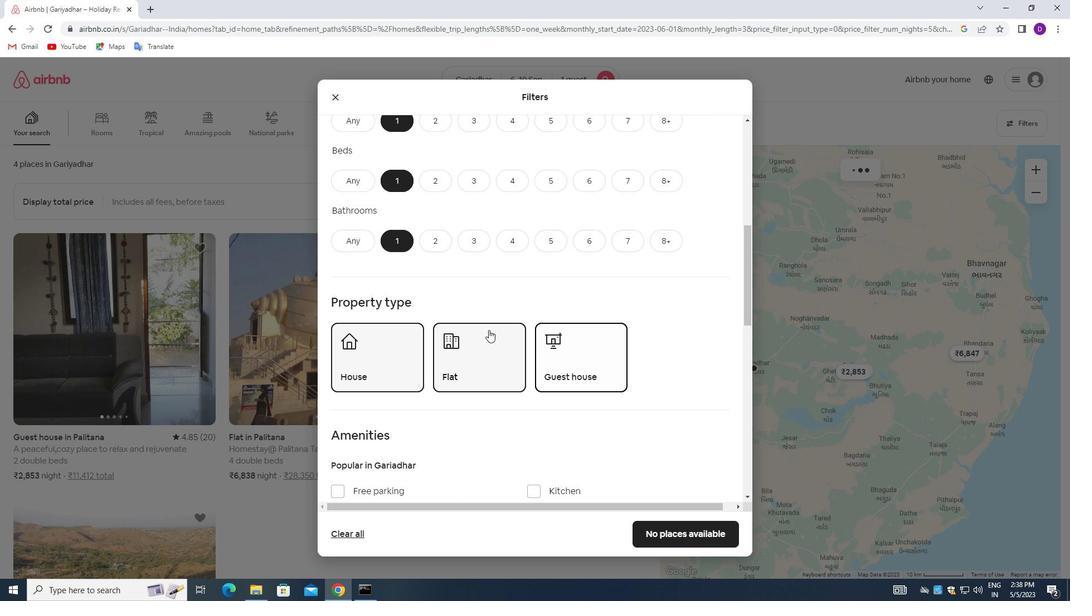 
Action: Mouse scrolled (488, 331) with delta (0, 0)
Screenshot: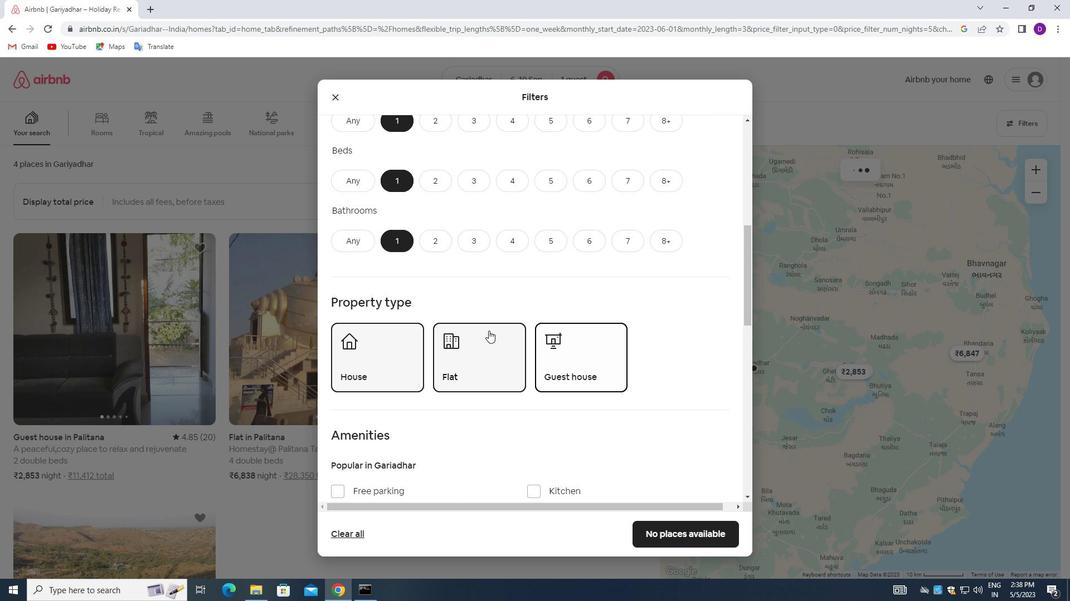 
Action: Mouse scrolled (488, 331) with delta (0, 0)
Screenshot: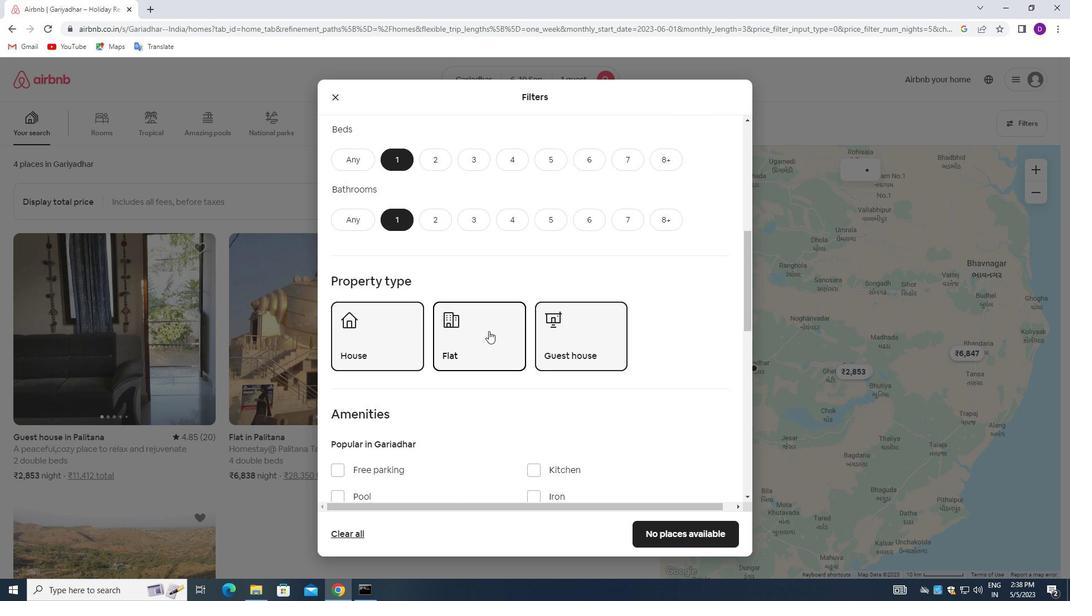 
Action: Mouse moved to (491, 332)
Screenshot: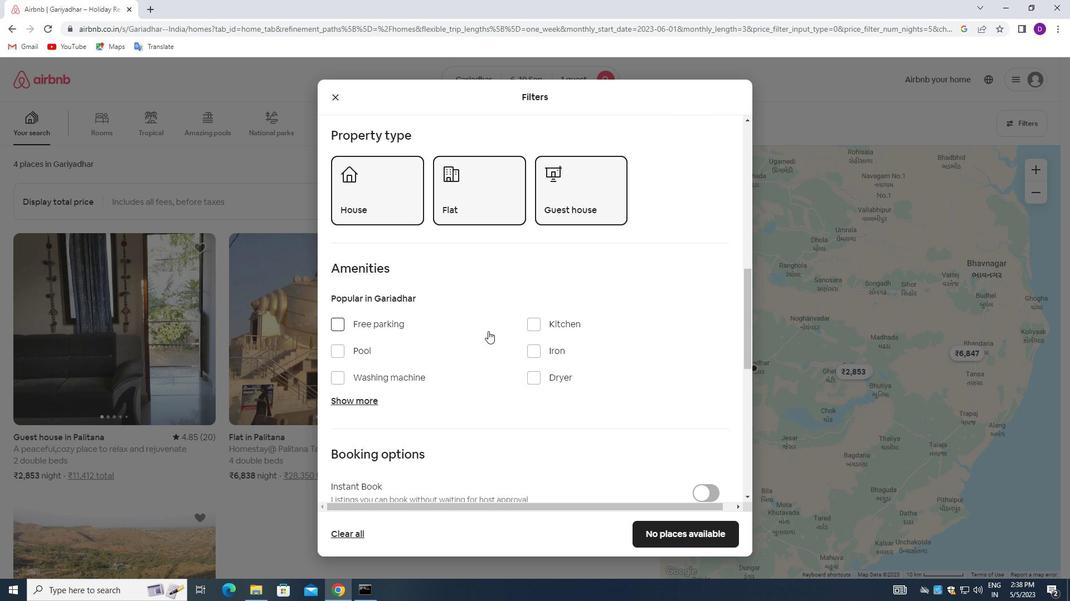 
Action: Mouse scrolled (491, 332) with delta (0, 0)
Screenshot: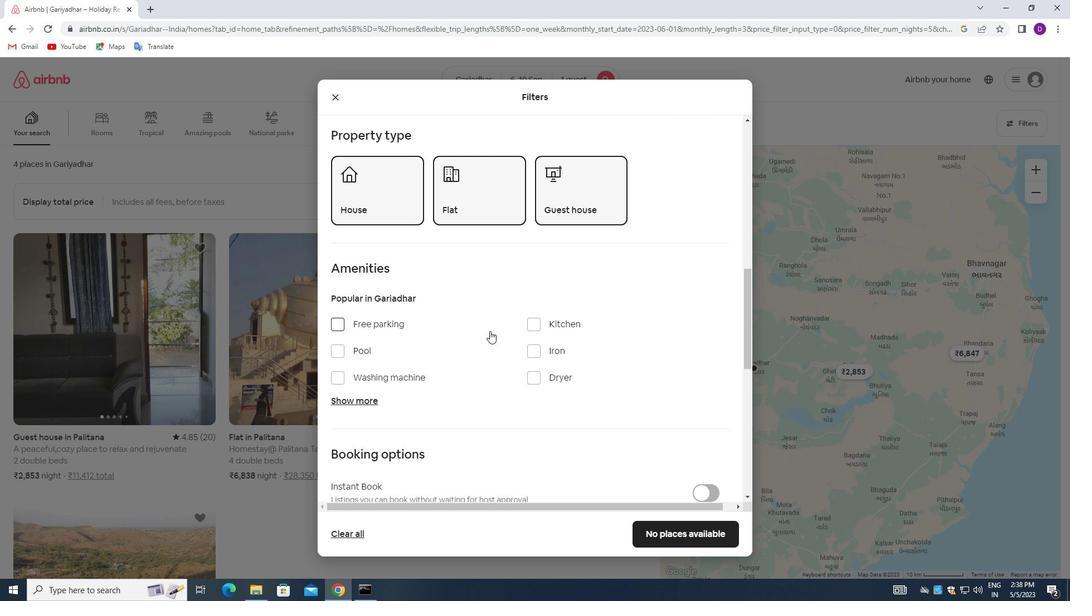 
Action: Mouse scrolled (491, 332) with delta (0, 0)
Screenshot: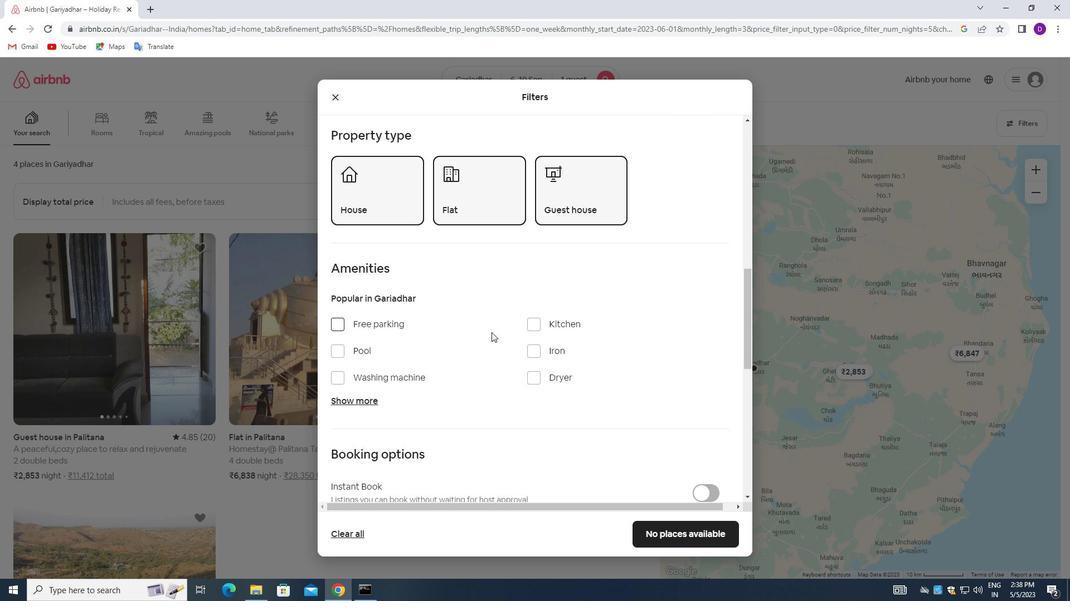 
Action: Mouse scrolled (491, 332) with delta (0, 0)
Screenshot: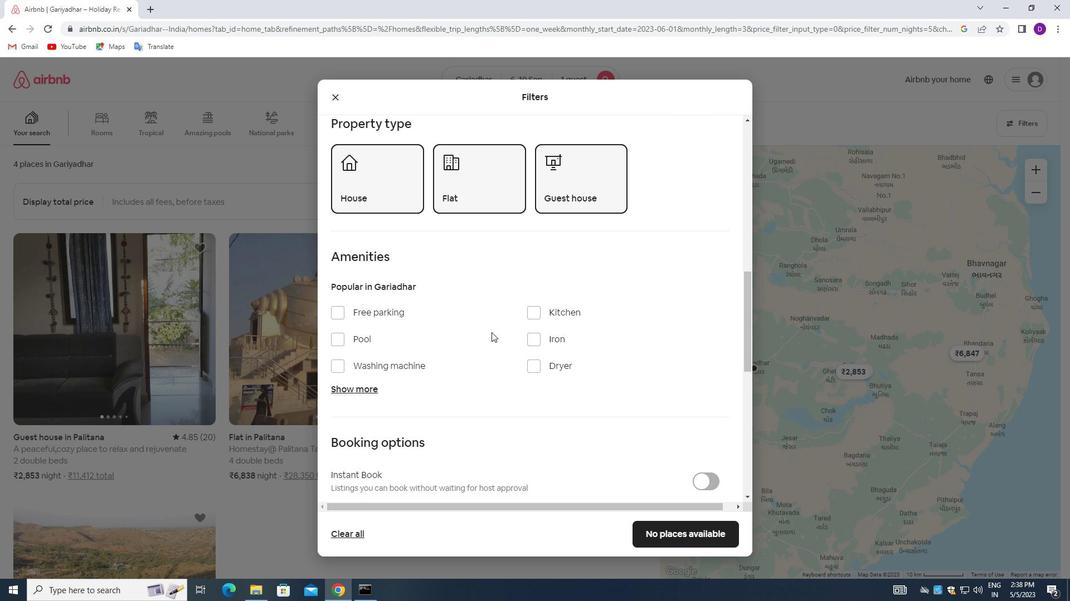 
Action: Mouse moved to (336, 209)
Screenshot: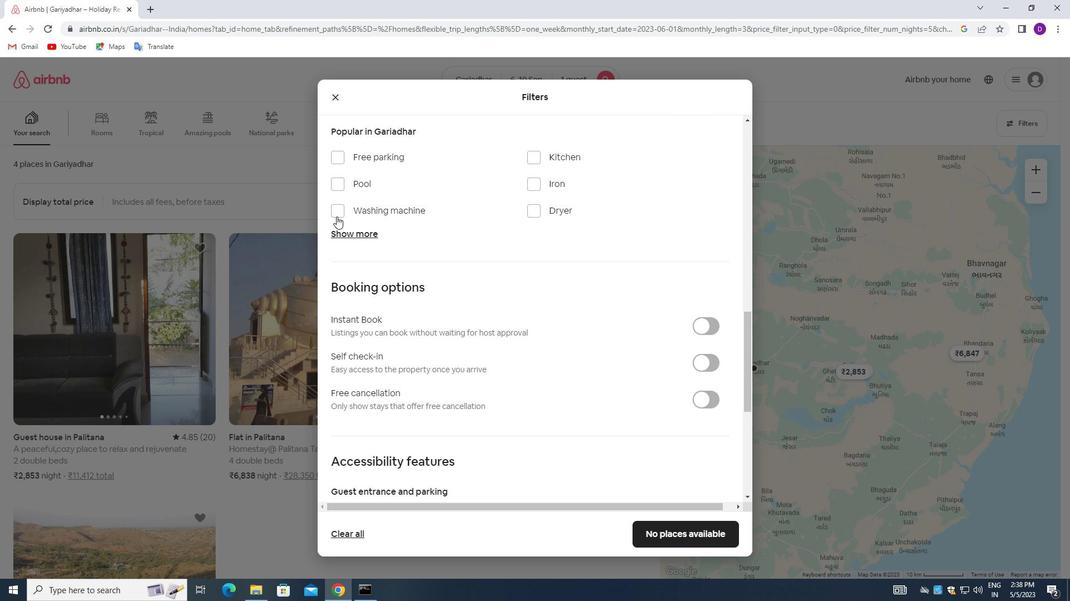 
Action: Mouse pressed left at (336, 209)
Screenshot: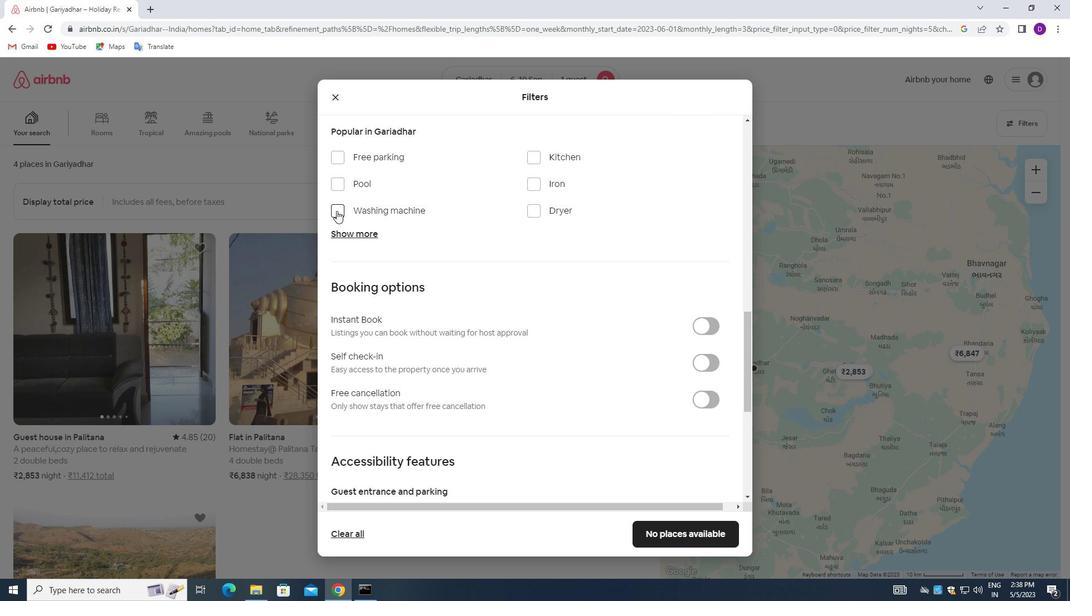 
Action: Mouse moved to (701, 362)
Screenshot: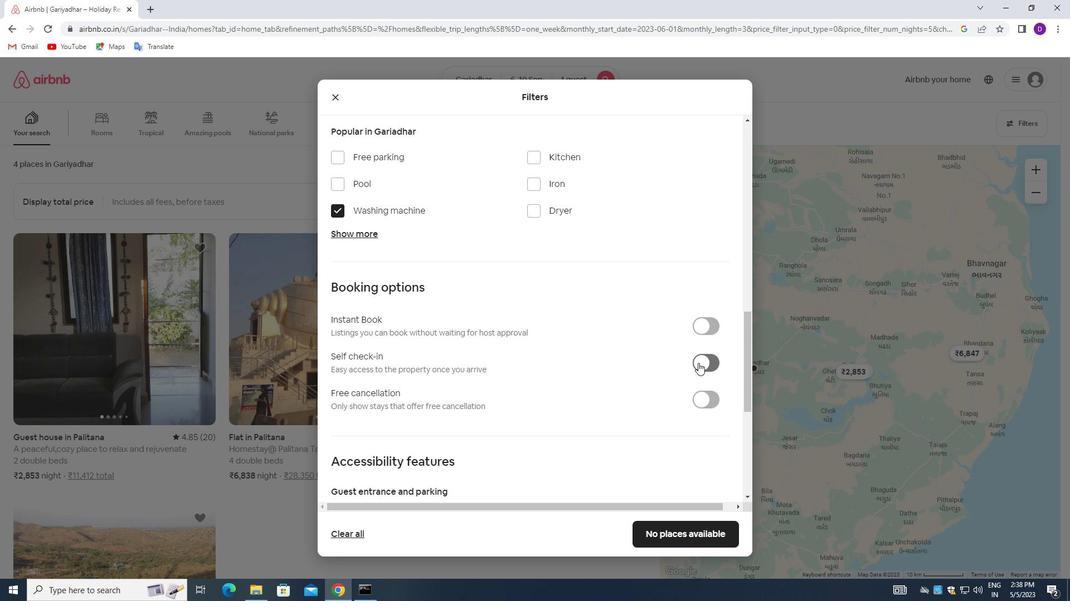 
Action: Mouse pressed left at (701, 362)
Screenshot: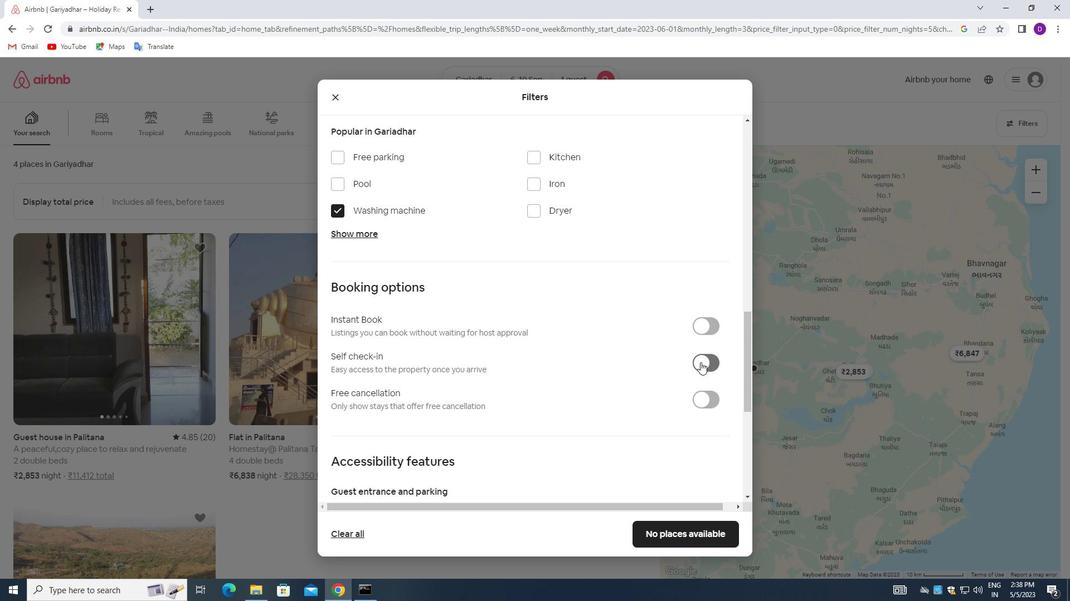 
Action: Mouse moved to (534, 378)
Screenshot: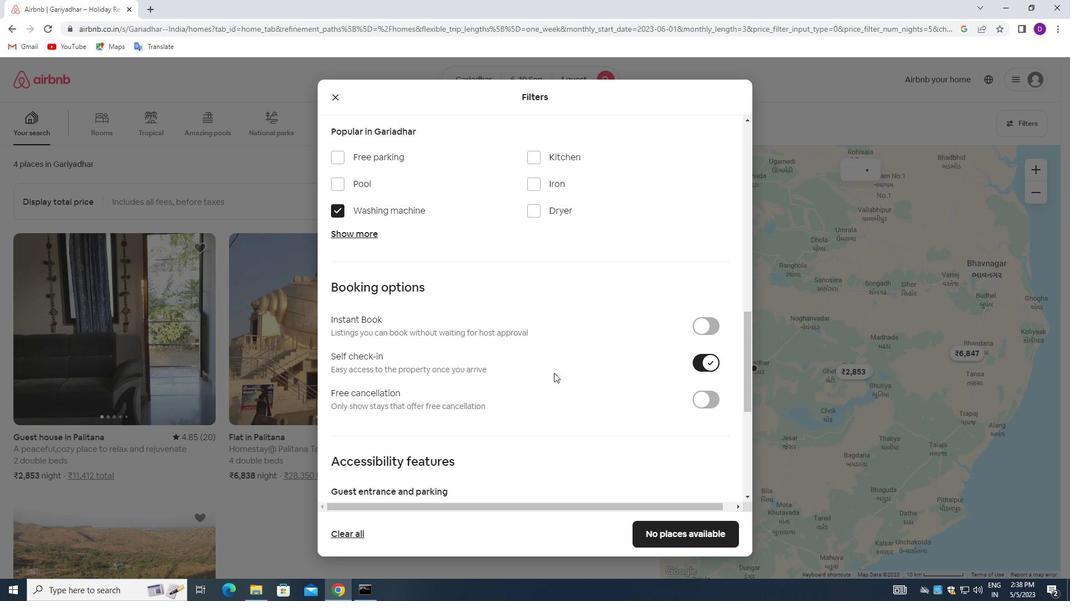 
Action: Mouse scrolled (534, 377) with delta (0, 0)
Screenshot: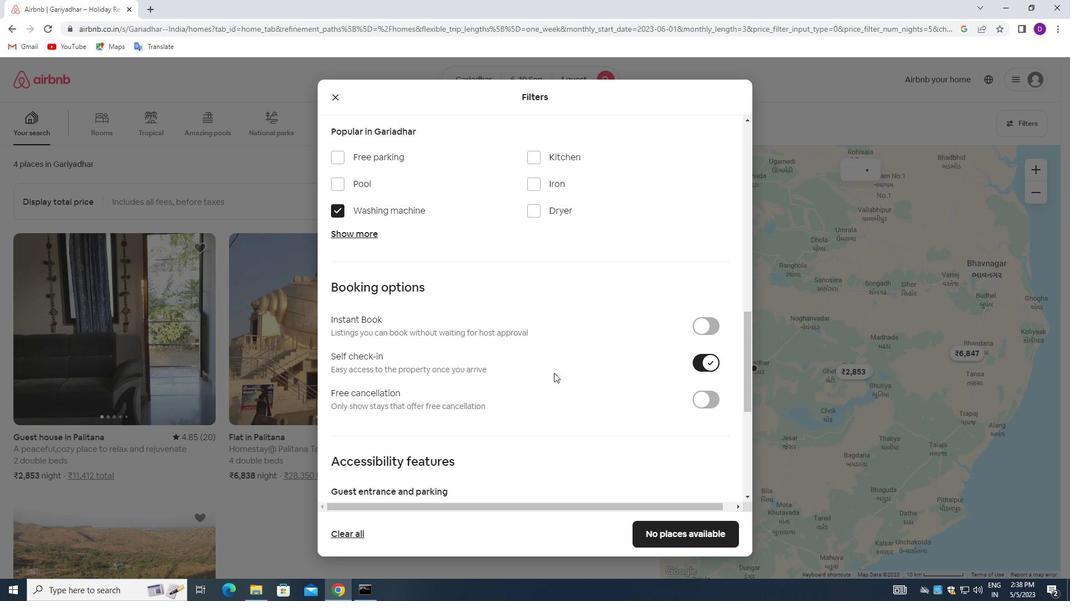 
Action: Mouse moved to (530, 379)
Screenshot: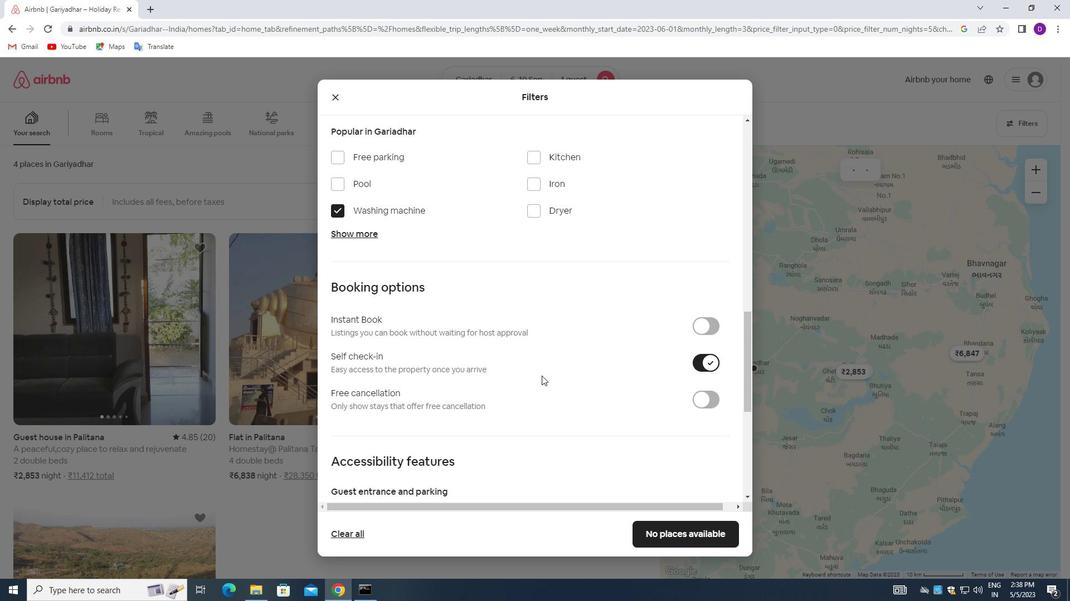 
Action: Mouse scrolled (530, 379) with delta (0, 0)
Screenshot: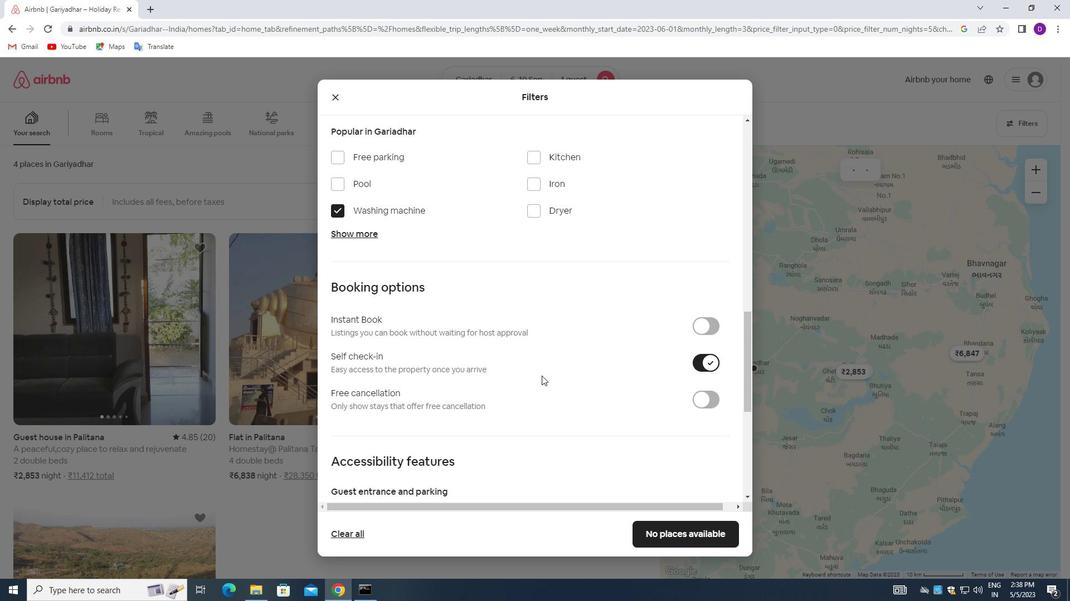 
Action: Mouse scrolled (530, 379) with delta (0, 0)
Screenshot: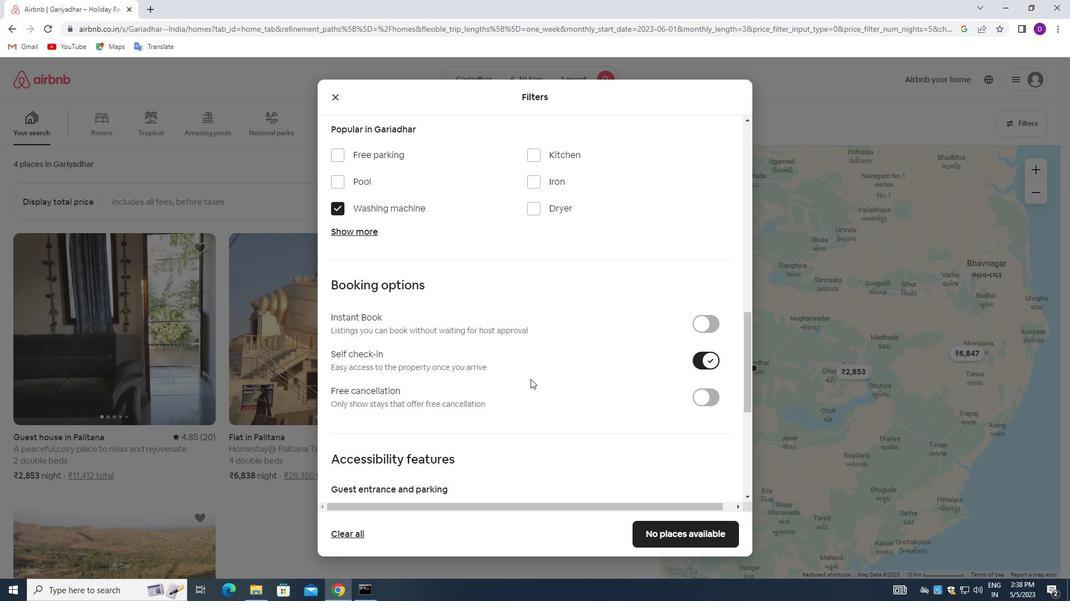 
Action: Mouse moved to (527, 379)
Screenshot: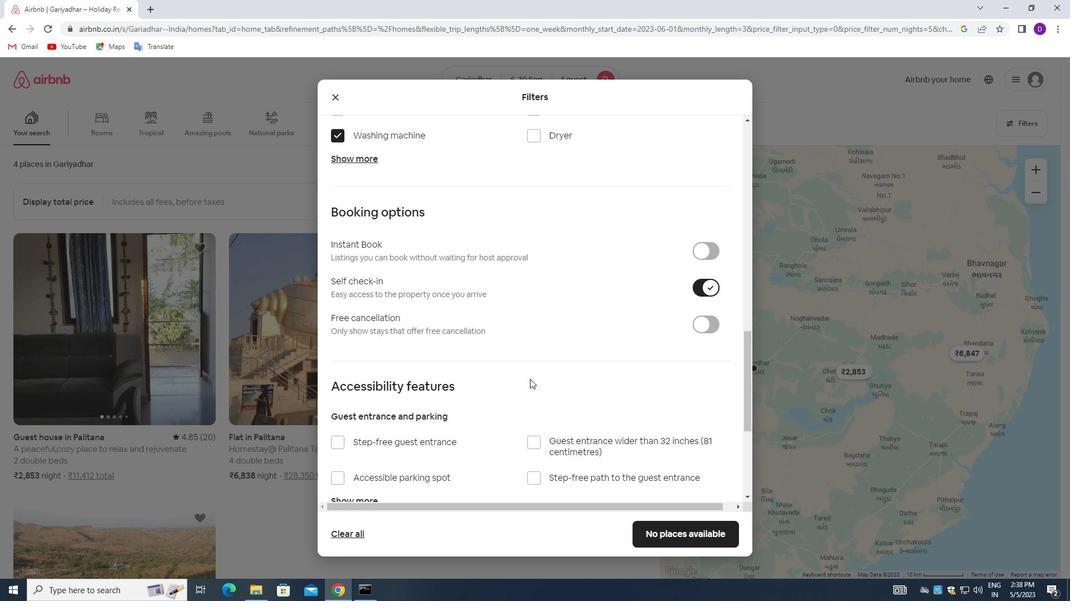 
Action: Mouse scrolled (527, 379) with delta (0, 0)
Screenshot: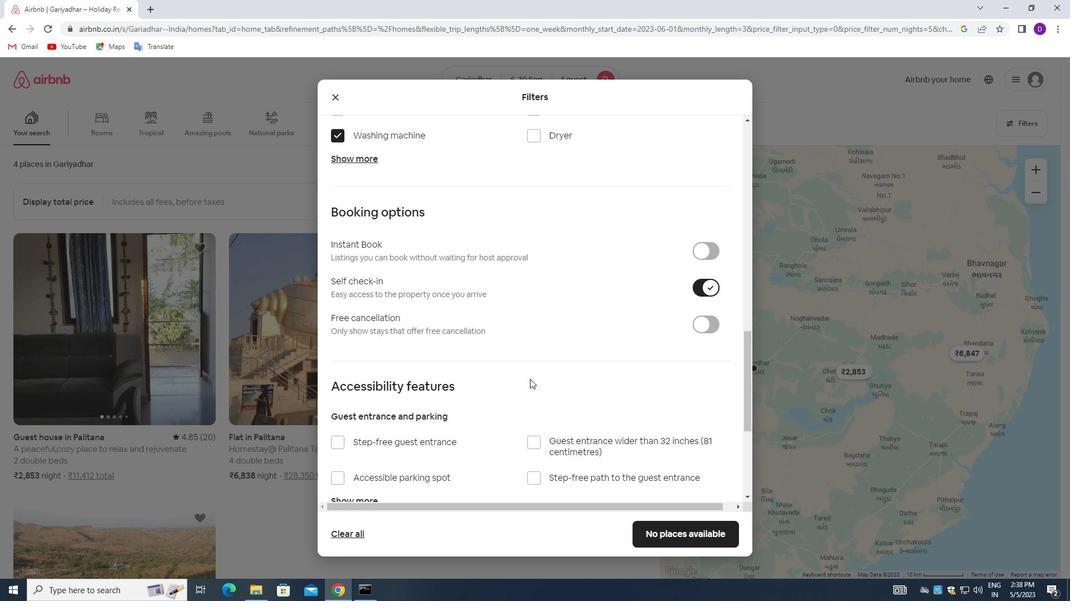
Action: Mouse moved to (507, 379)
Screenshot: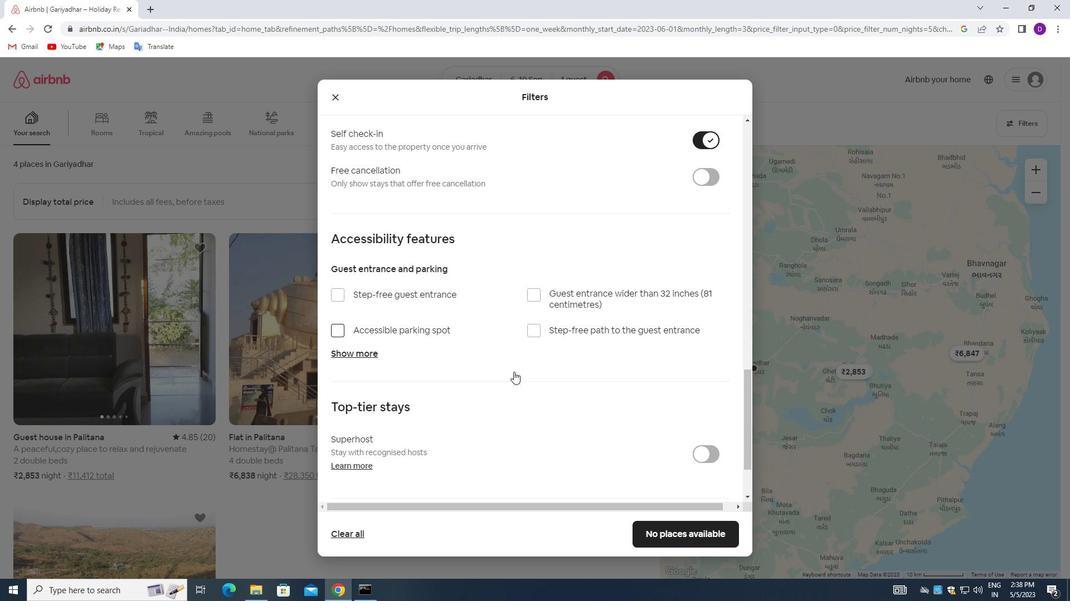 
Action: Mouse scrolled (507, 379) with delta (0, 0)
Screenshot: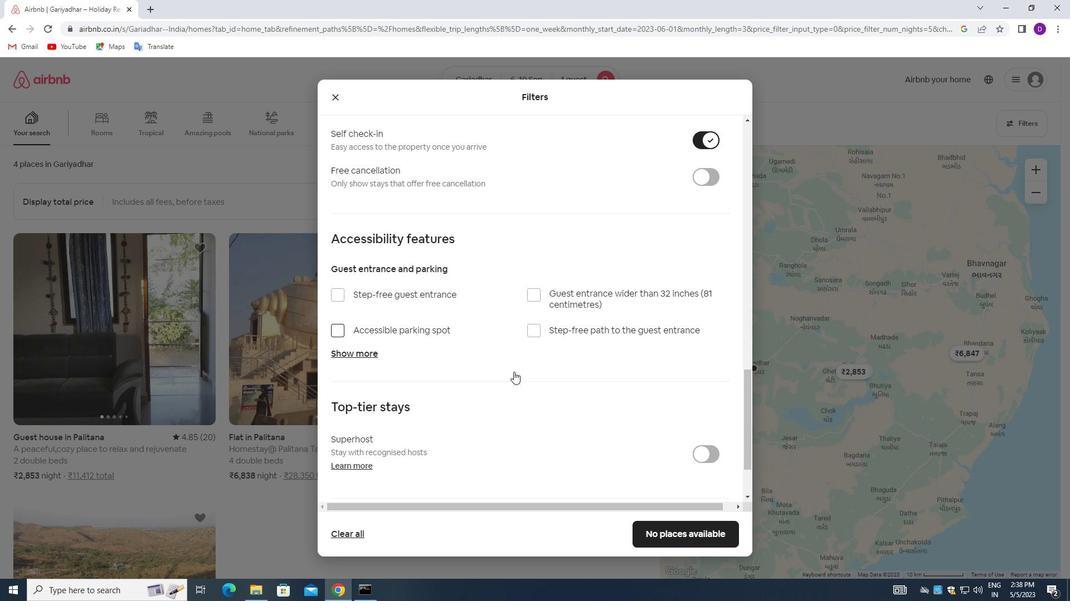 
Action: Mouse moved to (506, 382)
Screenshot: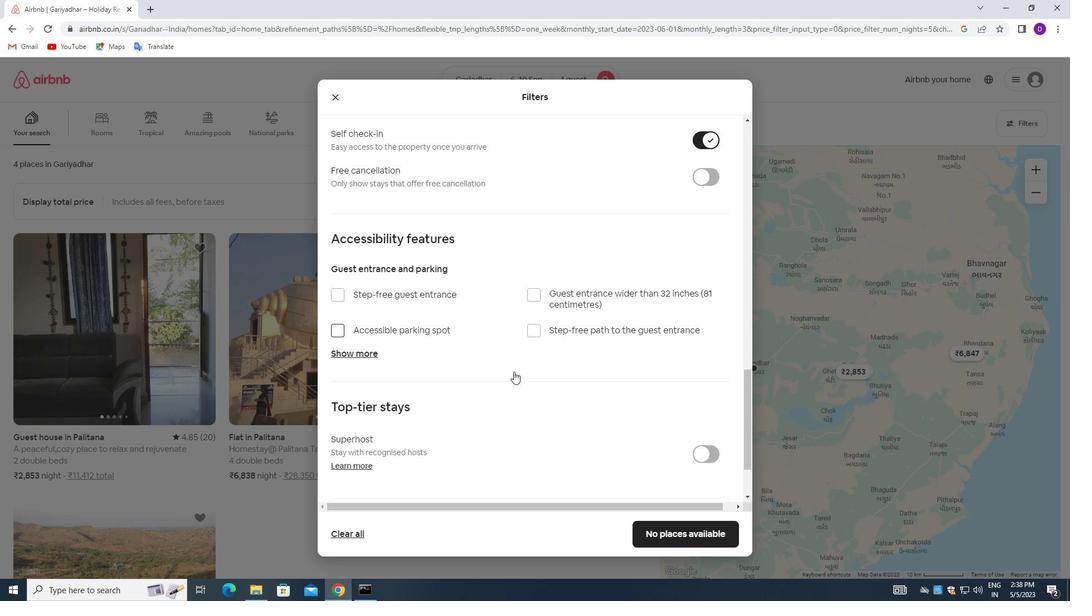 
Action: Mouse scrolled (506, 381) with delta (0, 0)
Screenshot: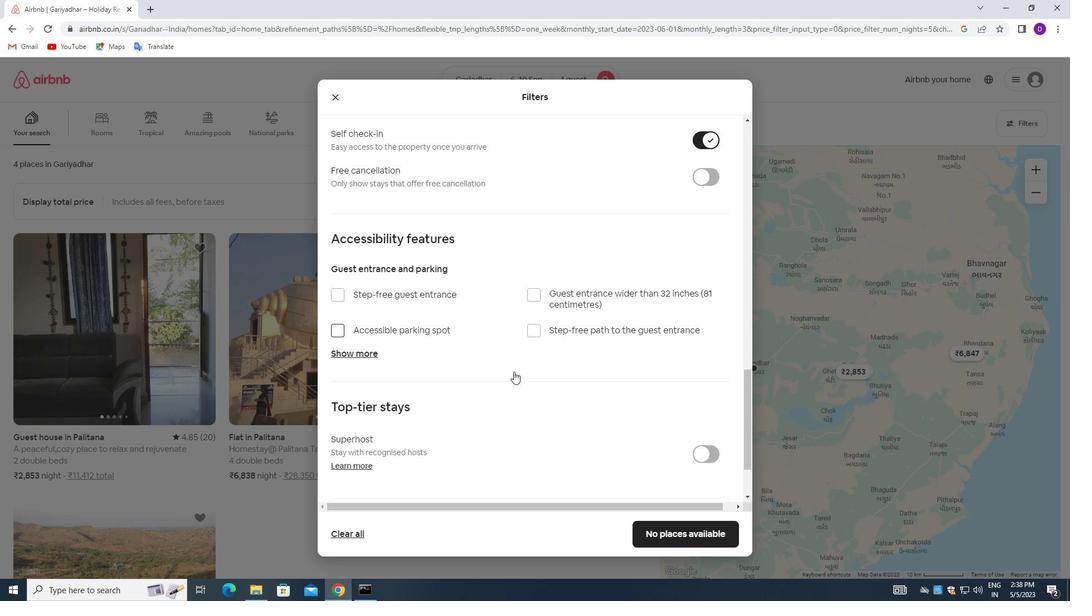
Action: Mouse moved to (503, 384)
Screenshot: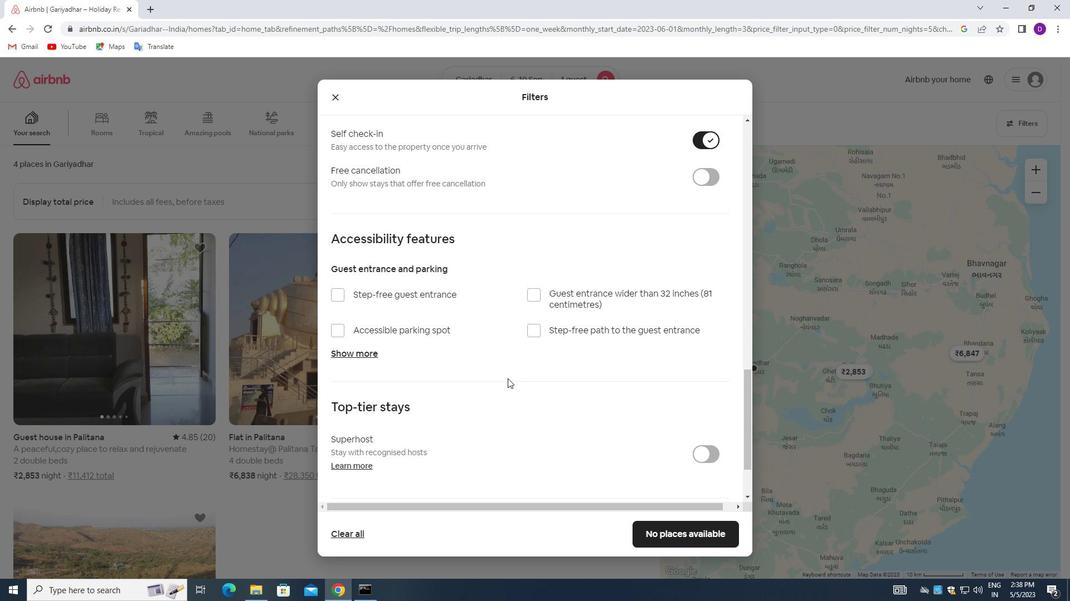 
Action: Mouse scrolled (503, 383) with delta (0, 0)
Screenshot: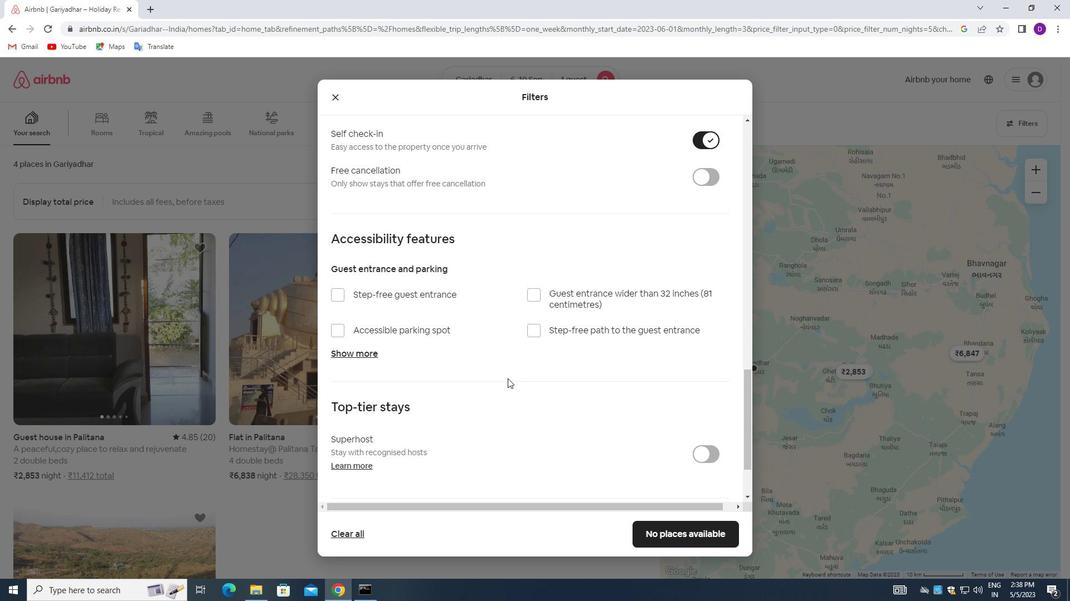 
Action: Mouse moved to (481, 400)
Screenshot: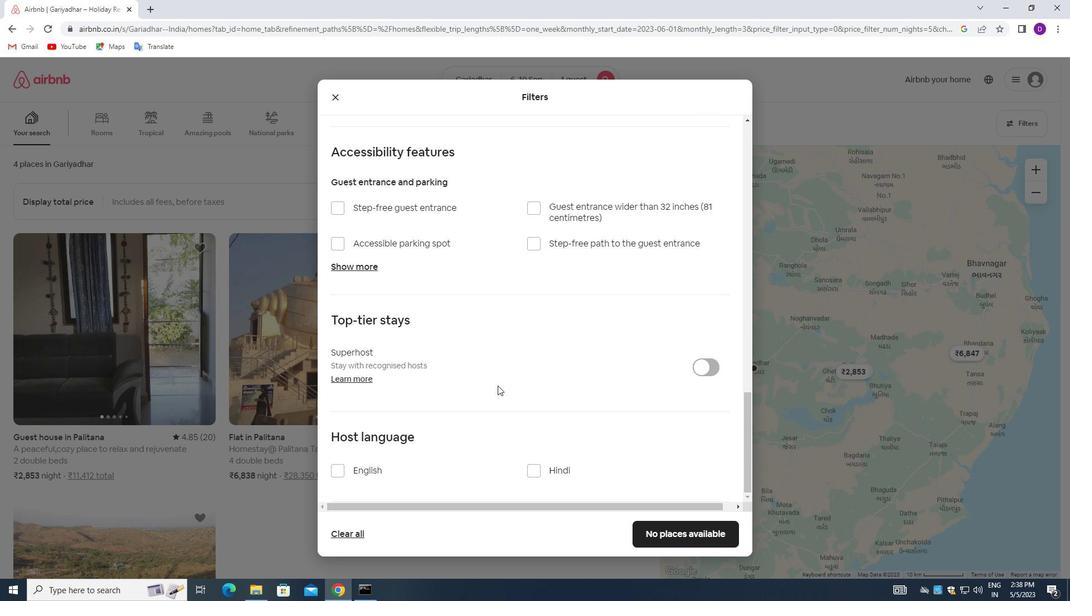 
Action: Mouse scrolled (481, 399) with delta (0, 0)
Screenshot: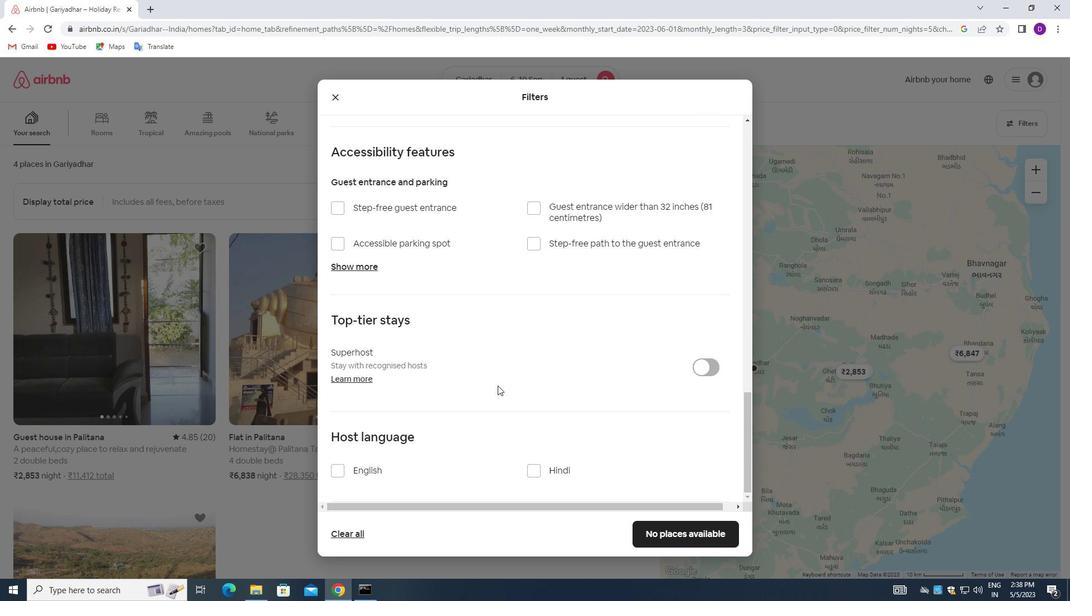 
Action: Mouse moved to (475, 409)
Screenshot: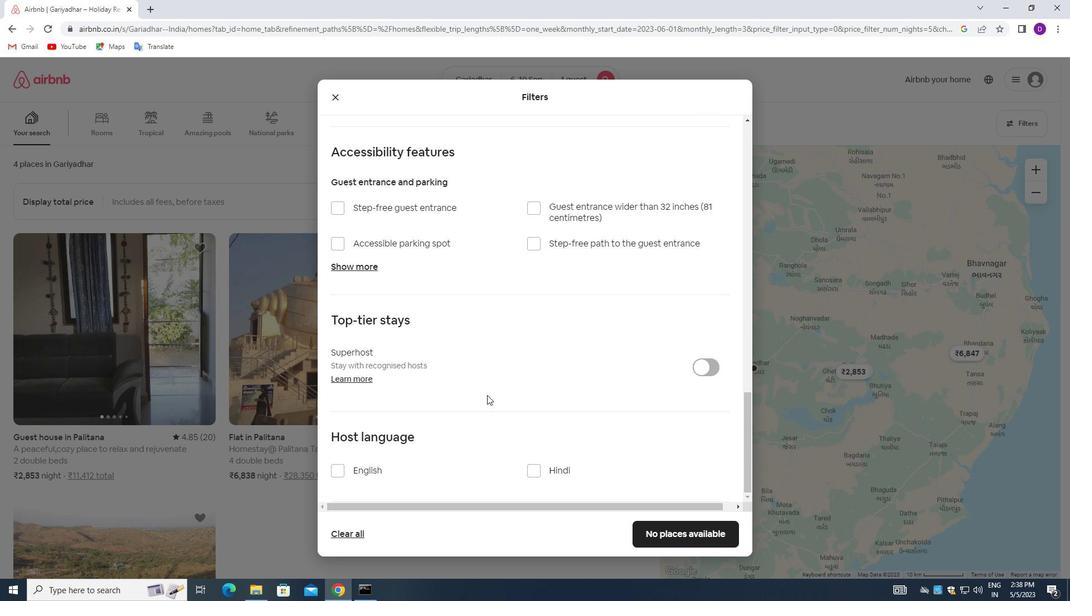 
Action: Mouse scrolled (475, 408) with delta (0, 0)
Screenshot: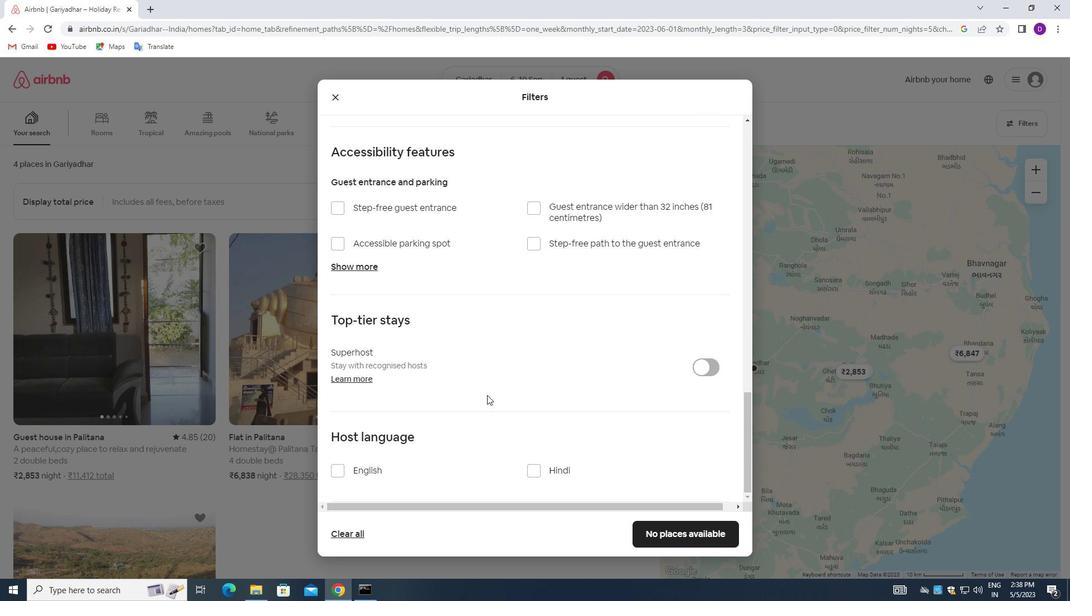 
Action: Mouse moved to (338, 470)
Screenshot: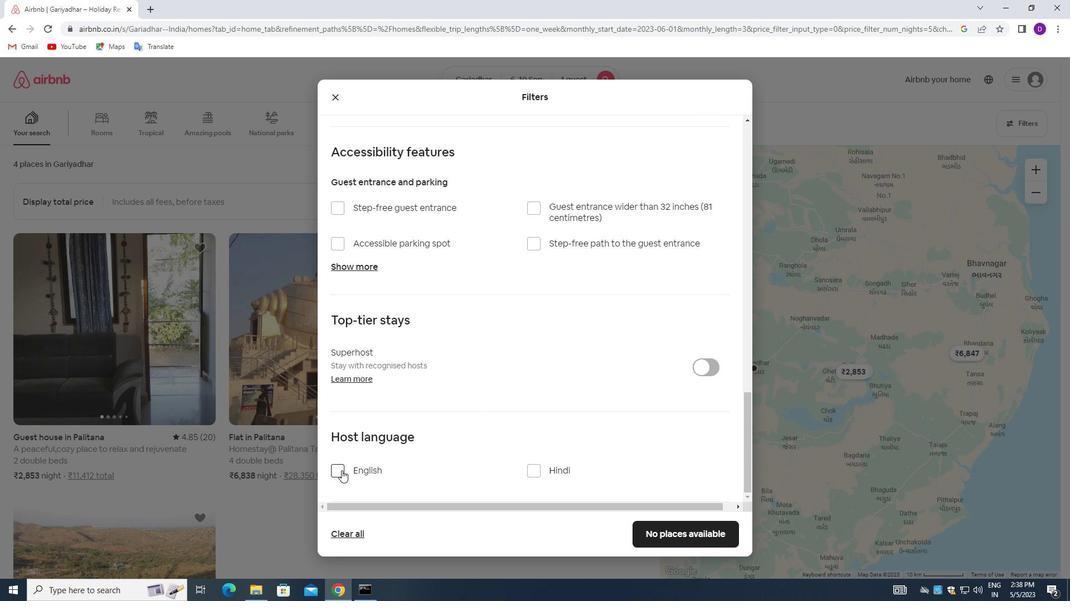 
Action: Mouse pressed left at (338, 470)
Screenshot: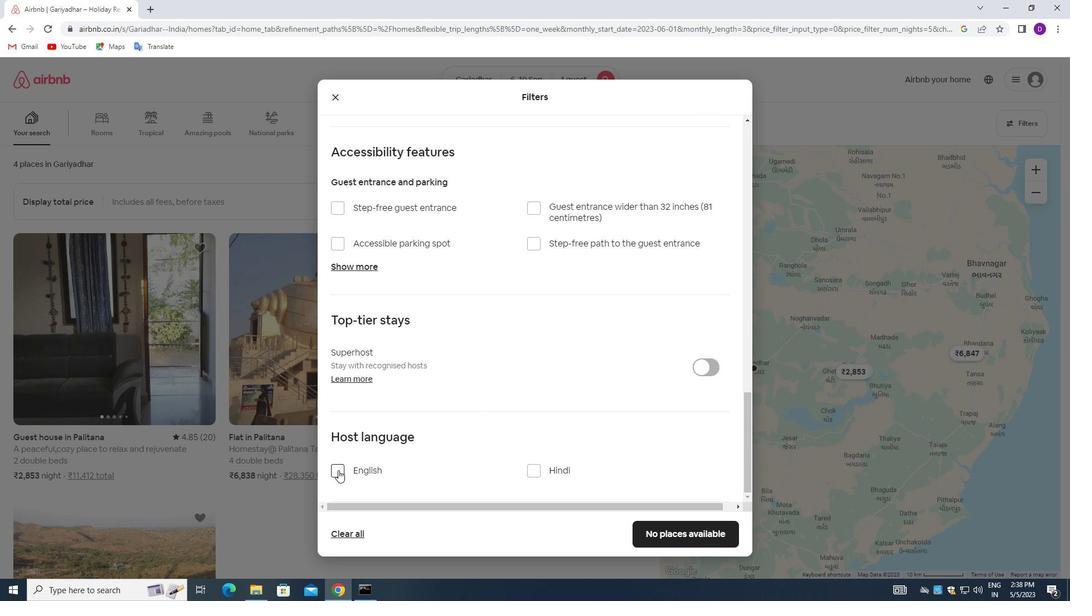 
Action: Mouse moved to (595, 499)
Screenshot: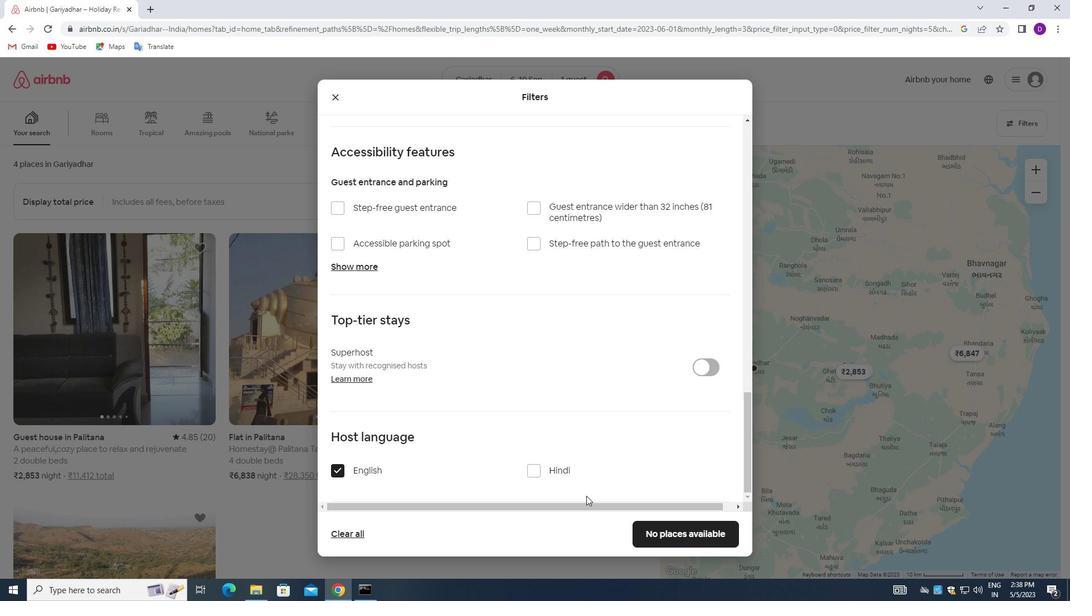 
Action: Mouse scrolled (595, 498) with delta (0, 0)
Screenshot: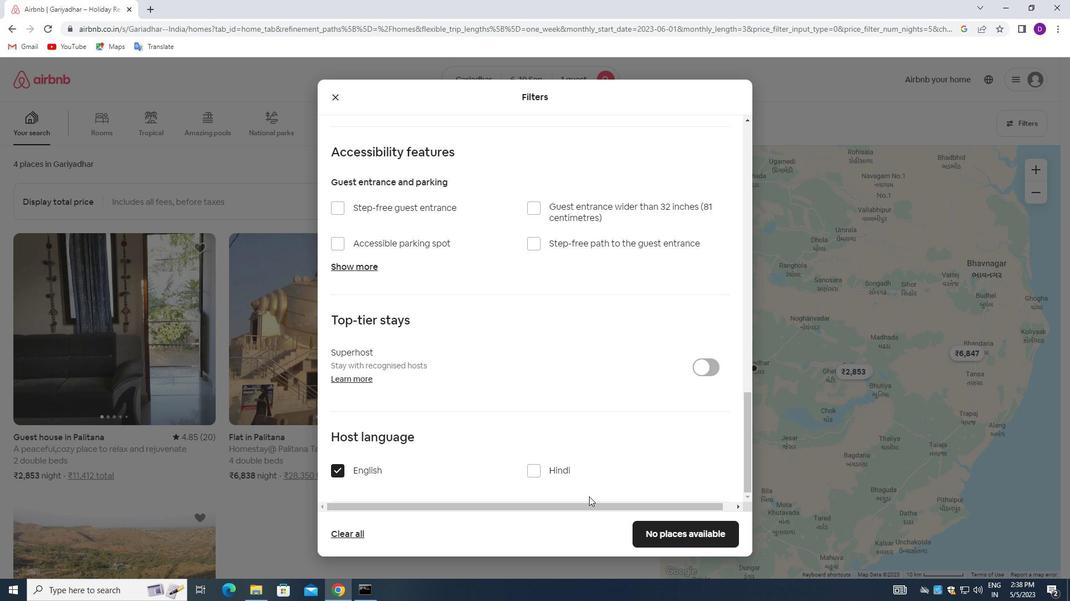 
Action: Mouse moved to (598, 503)
Screenshot: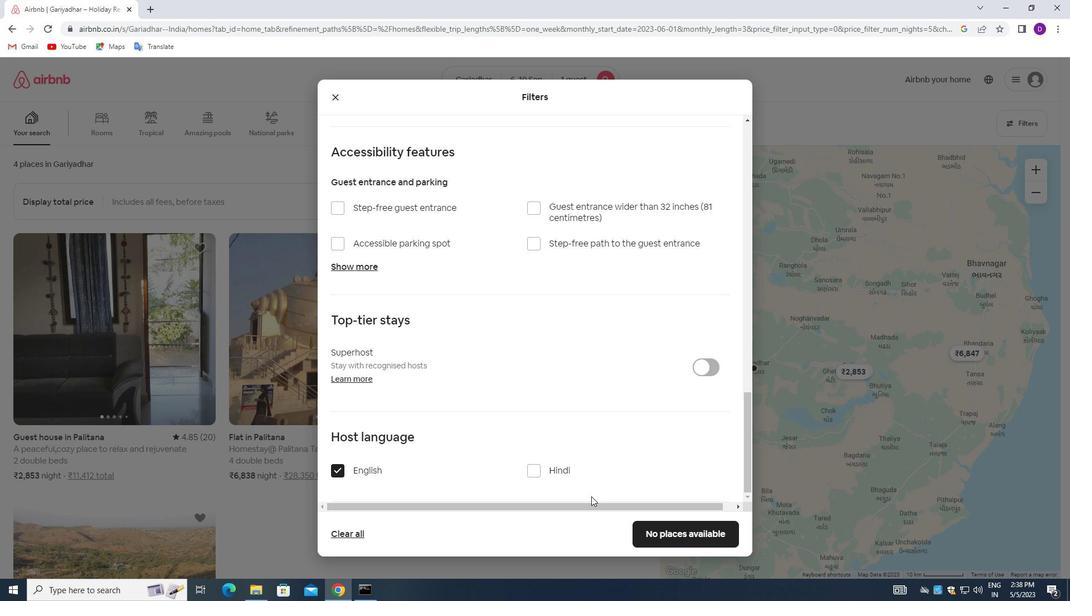 
Action: Mouse scrolled (598, 502) with delta (0, 0)
Screenshot: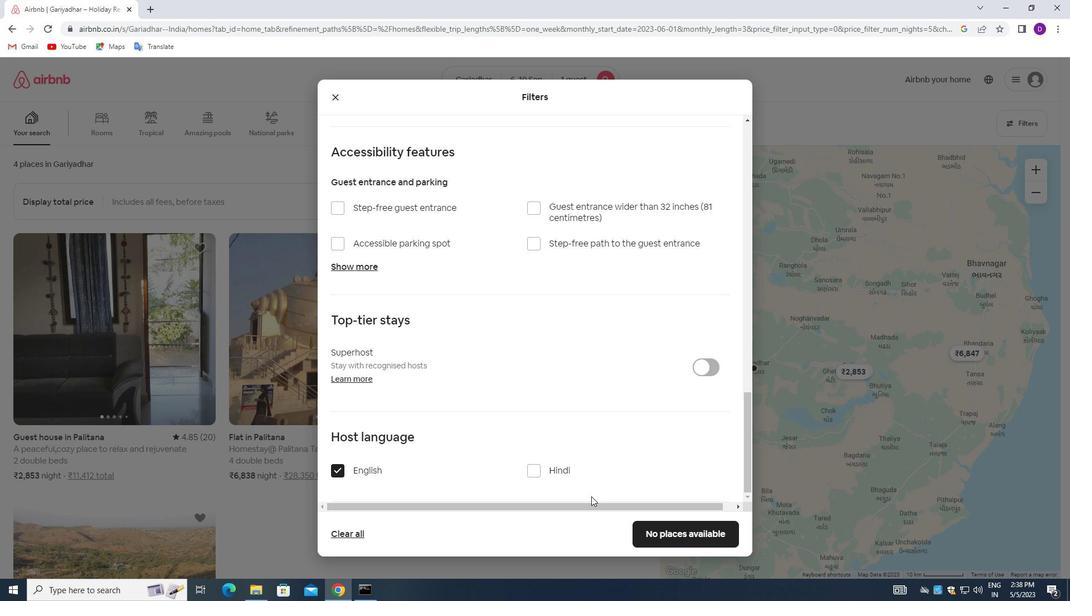 
Action: Mouse moved to (600, 506)
Screenshot: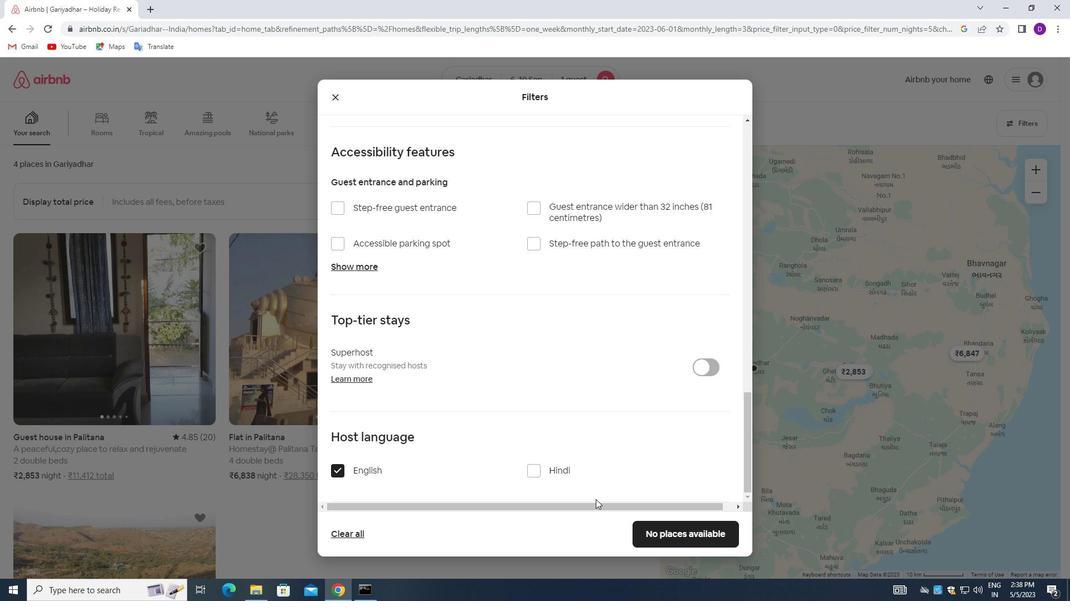 
Action: Mouse scrolled (600, 505) with delta (0, 0)
Screenshot: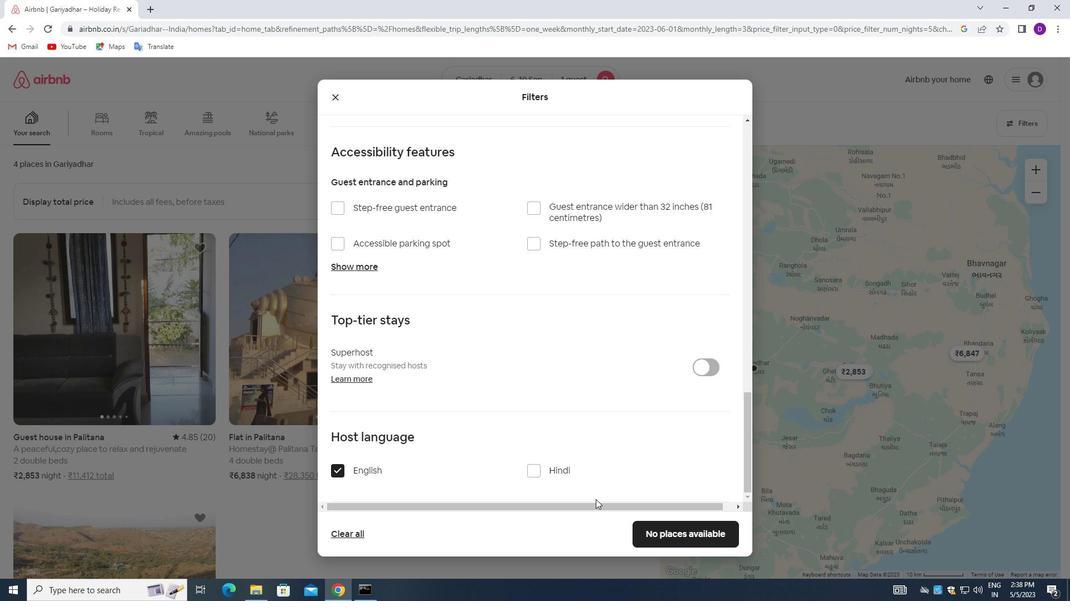 
Action: Mouse moved to (655, 533)
Screenshot: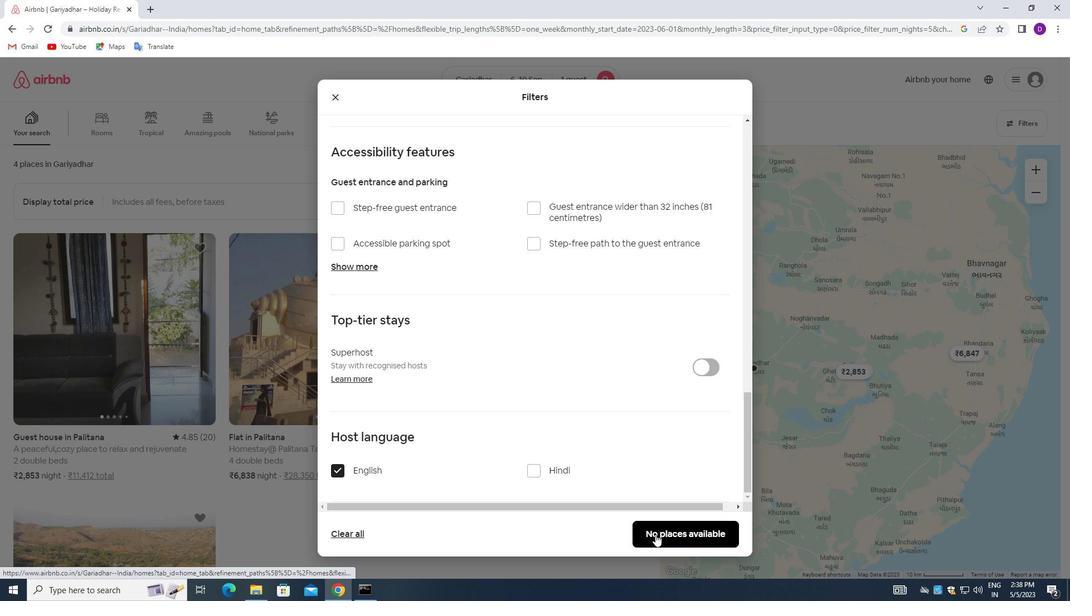 
Action: Mouse pressed left at (655, 533)
Screenshot: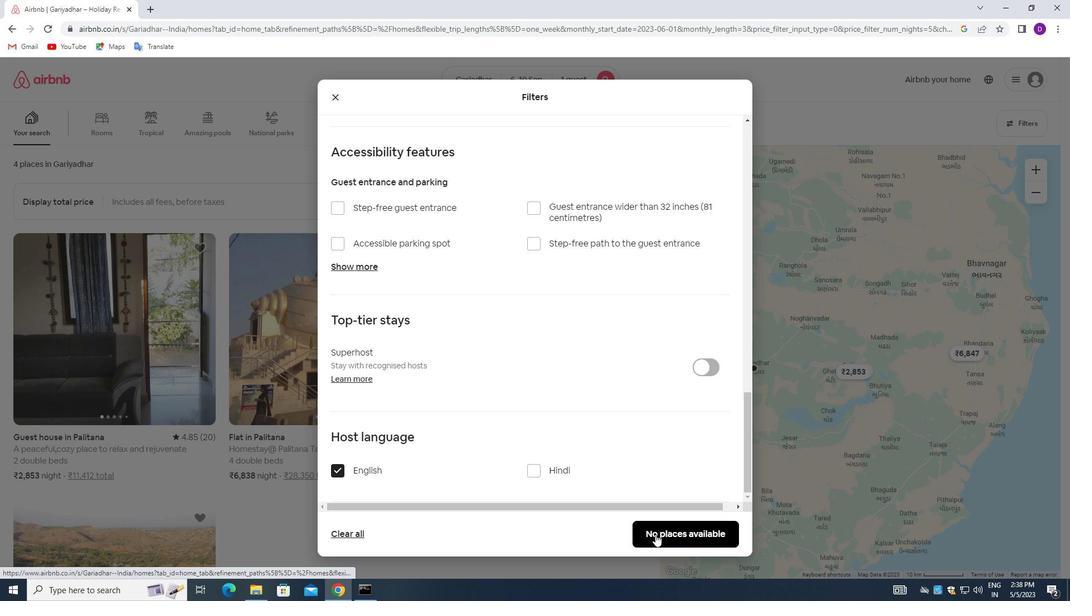 
Action: Mouse moved to (571, 382)
Screenshot: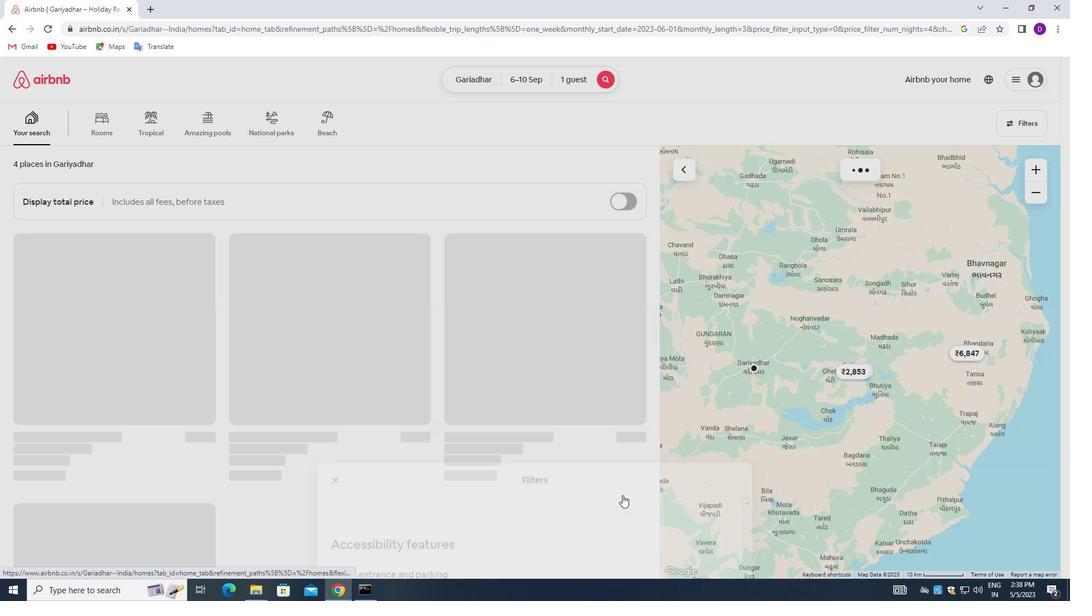 
